 Task: Look for space in Radzyń Podlaski, Poland from 5th September, 2023 to 12th September, 2023 for 2 adults in price range Rs.10000 to Rs.15000.  With 1  bedroom having 1 bed and 1 bathroom. Property type can be house, flat, guest house, hotel. Booking option can be shelf check-in. Required host language is English.
Action: Mouse moved to (422, 76)
Screenshot: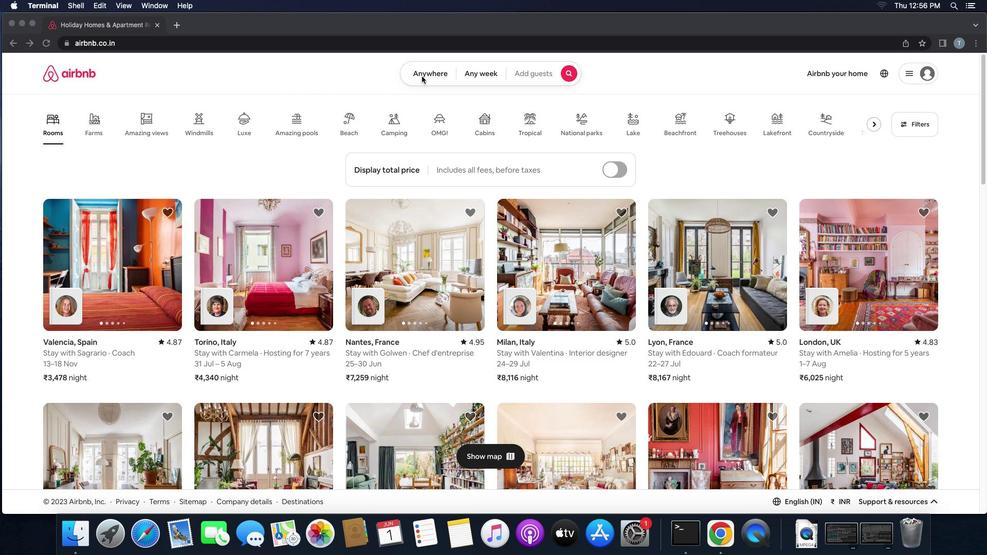 
Action: Mouse pressed left at (422, 76)
Screenshot: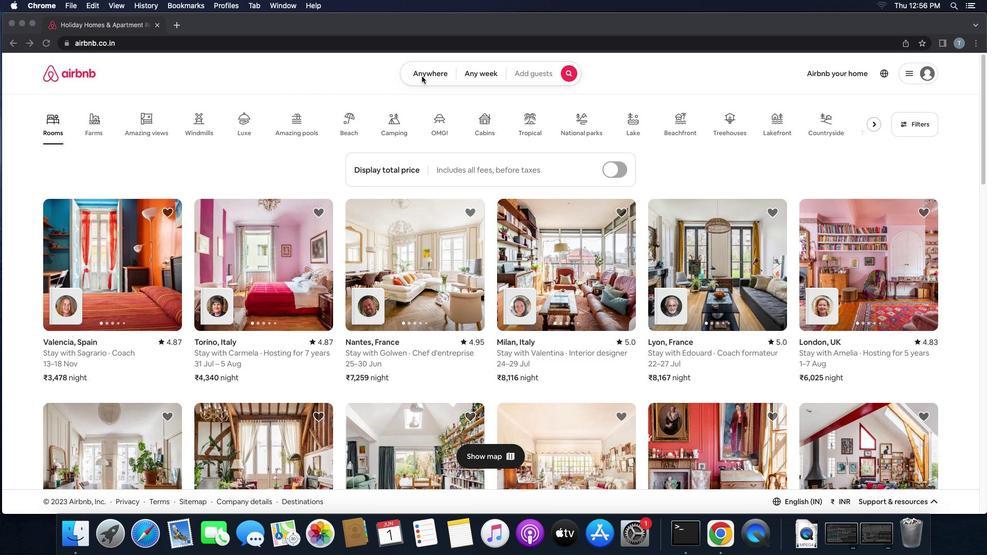 
Action: Mouse moved to (422, 76)
Screenshot: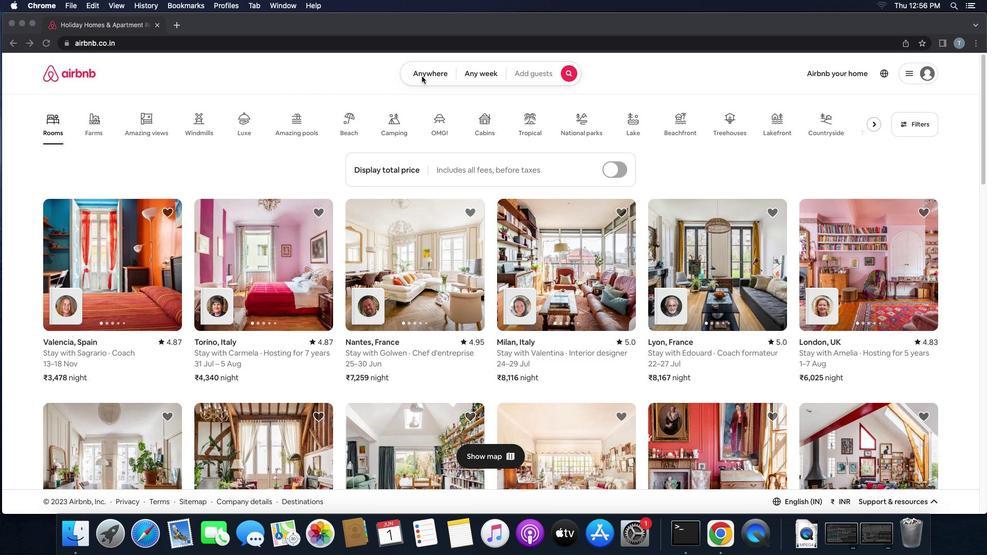 
Action: Mouse pressed left at (422, 76)
Screenshot: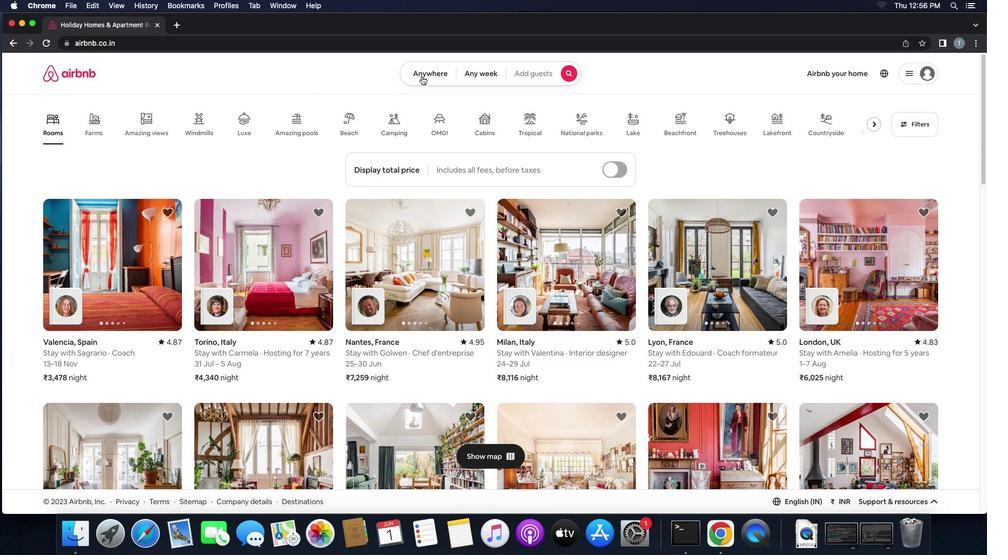 
Action: Mouse moved to (356, 115)
Screenshot: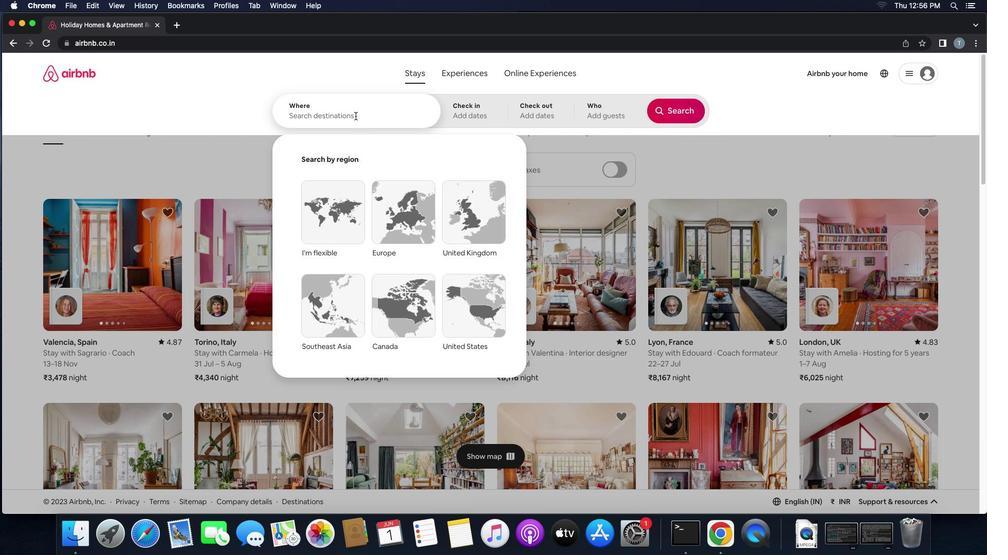 
Action: Mouse pressed left at (356, 115)
Screenshot: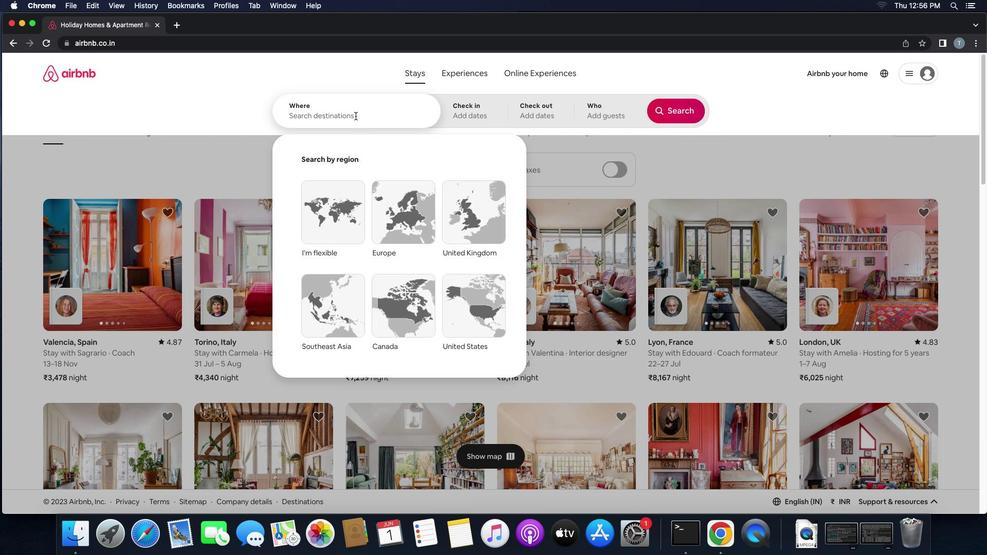 
Action: Key pressed 'r''a''d''z''y''n'
Screenshot: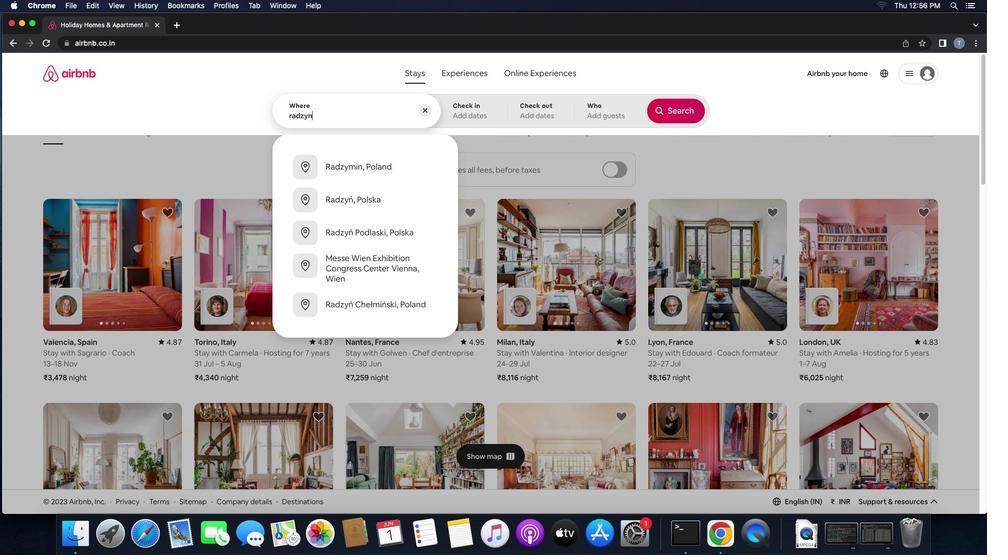 
Action: Mouse moved to (369, 238)
Screenshot: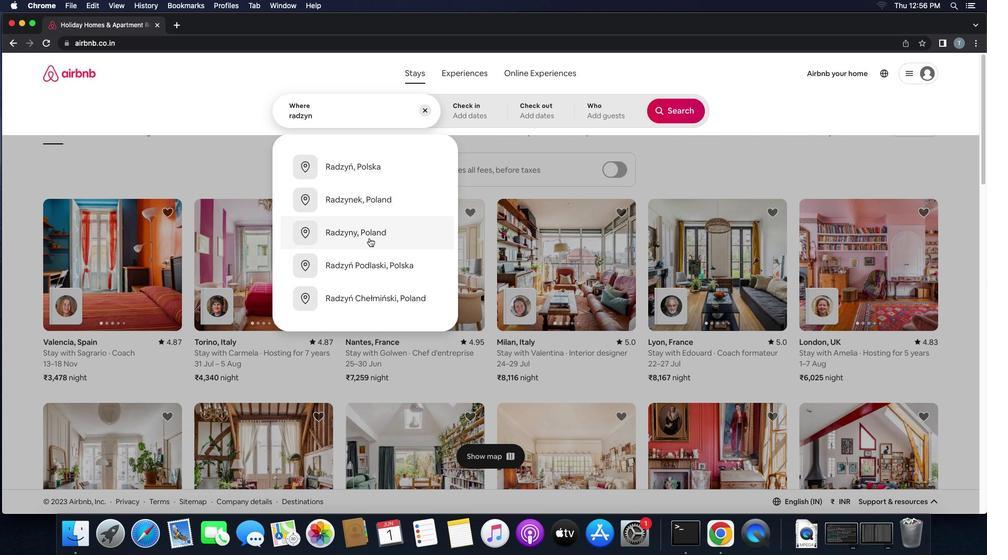
Action: Mouse pressed left at (369, 238)
Screenshot: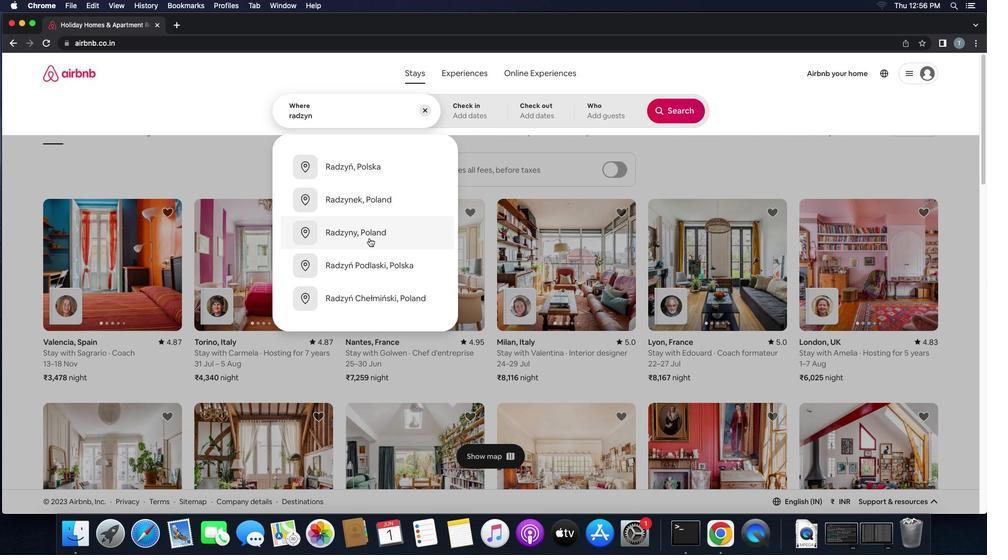 
Action: Mouse moved to (668, 197)
Screenshot: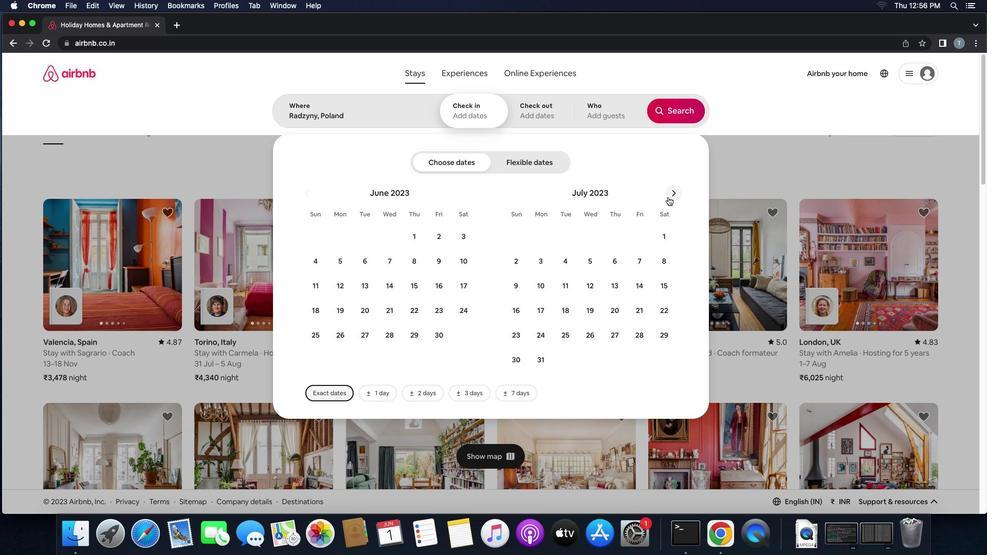 
Action: Mouse pressed left at (668, 197)
Screenshot: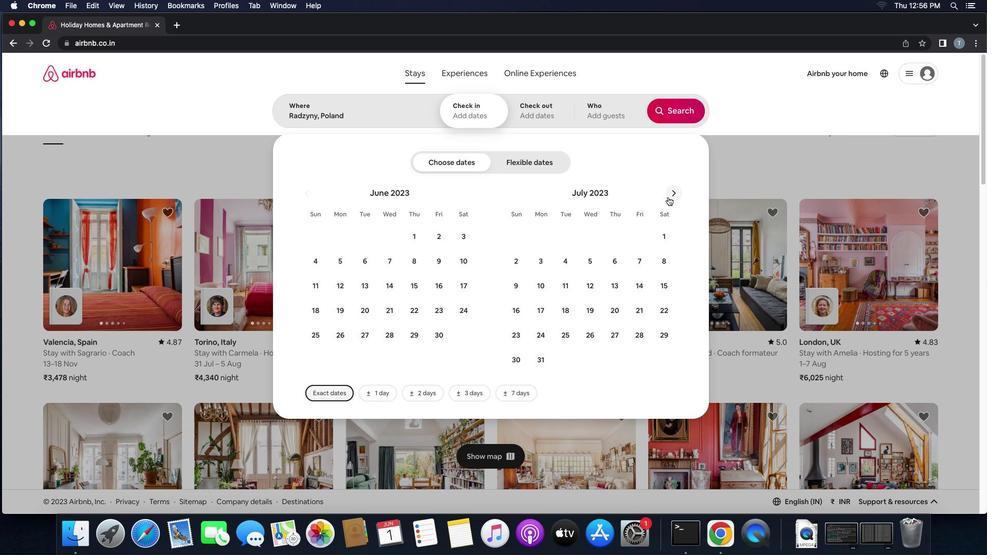 
Action: Mouse pressed left at (668, 197)
Screenshot: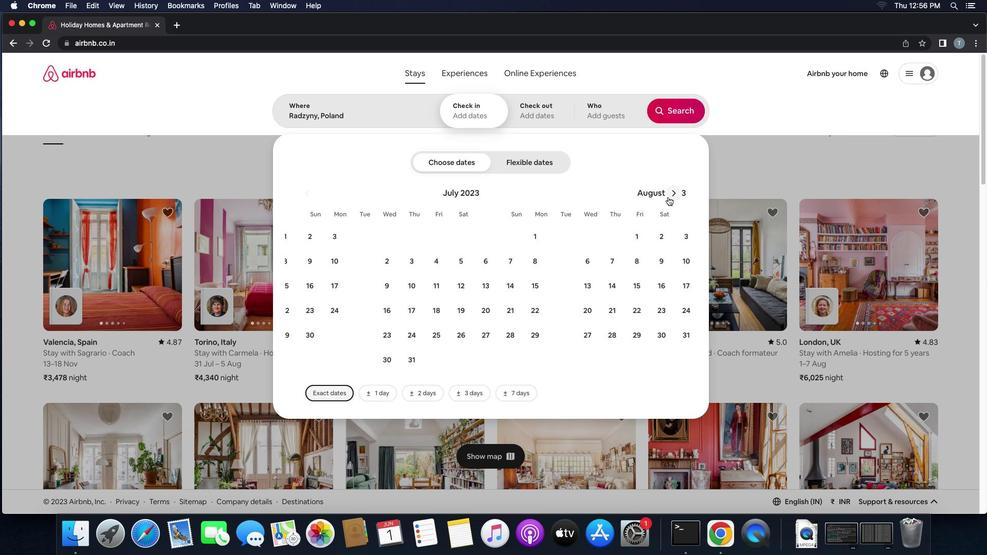 
Action: Mouse moved to (568, 265)
Screenshot: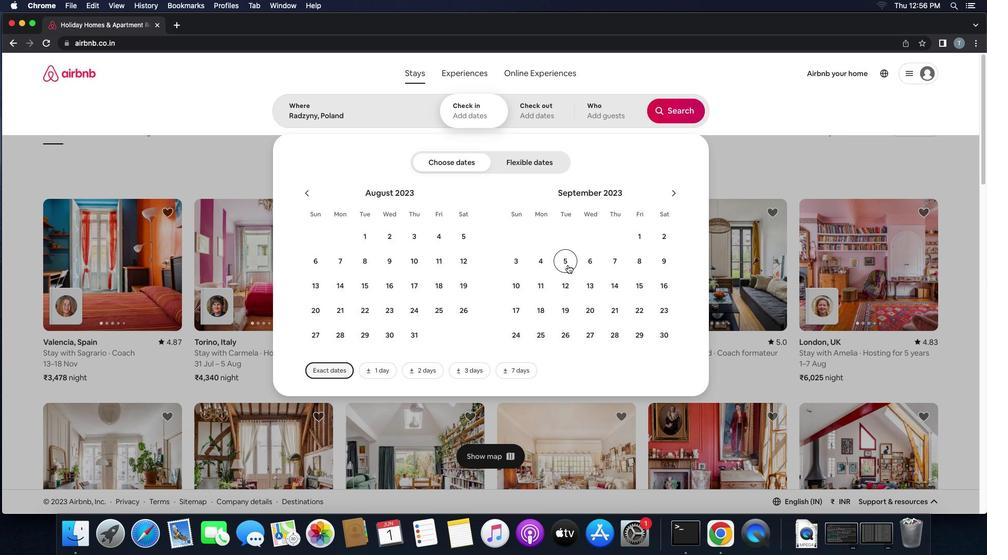 
Action: Mouse pressed left at (568, 265)
Screenshot: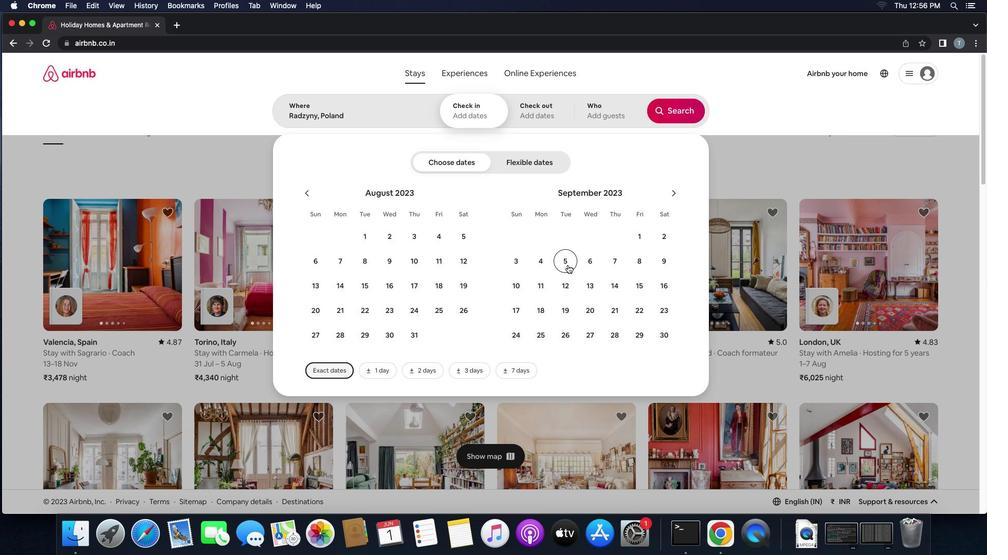 
Action: Mouse moved to (570, 292)
Screenshot: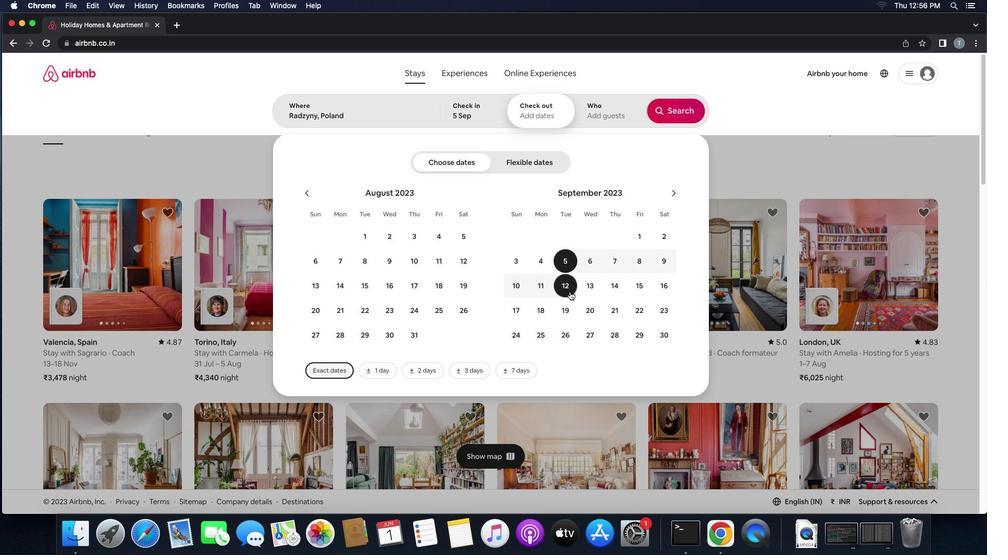 
Action: Mouse pressed left at (570, 292)
Screenshot: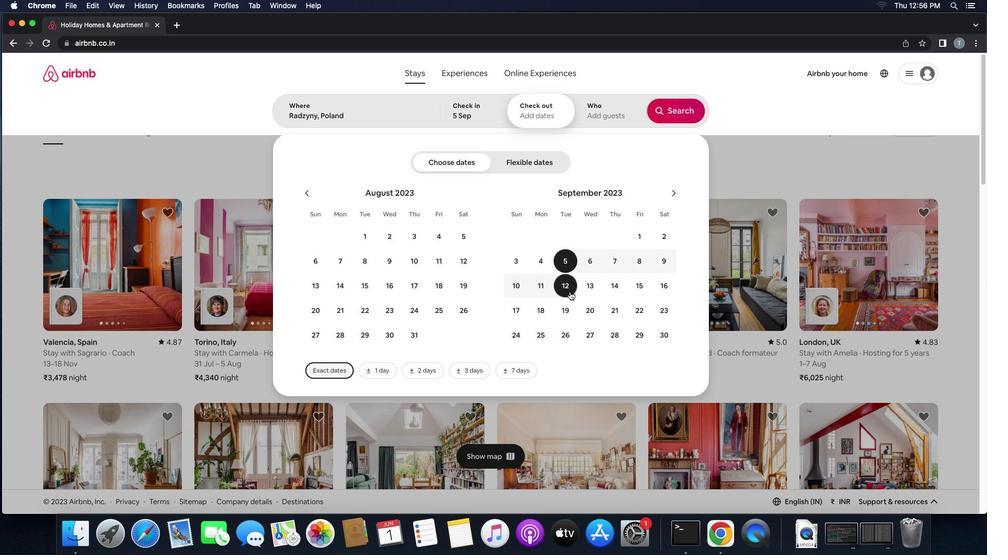 
Action: Mouse moved to (607, 110)
Screenshot: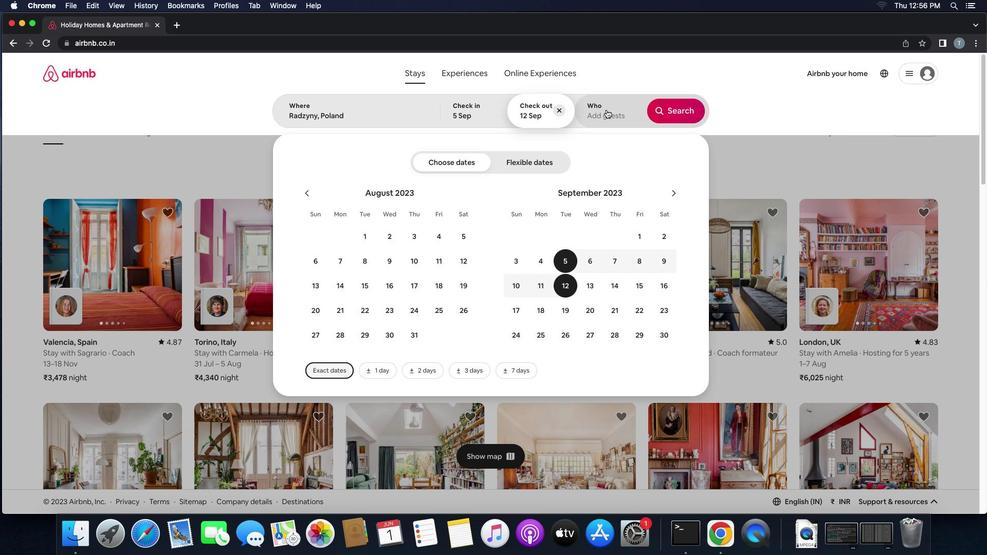 
Action: Mouse pressed left at (607, 110)
Screenshot: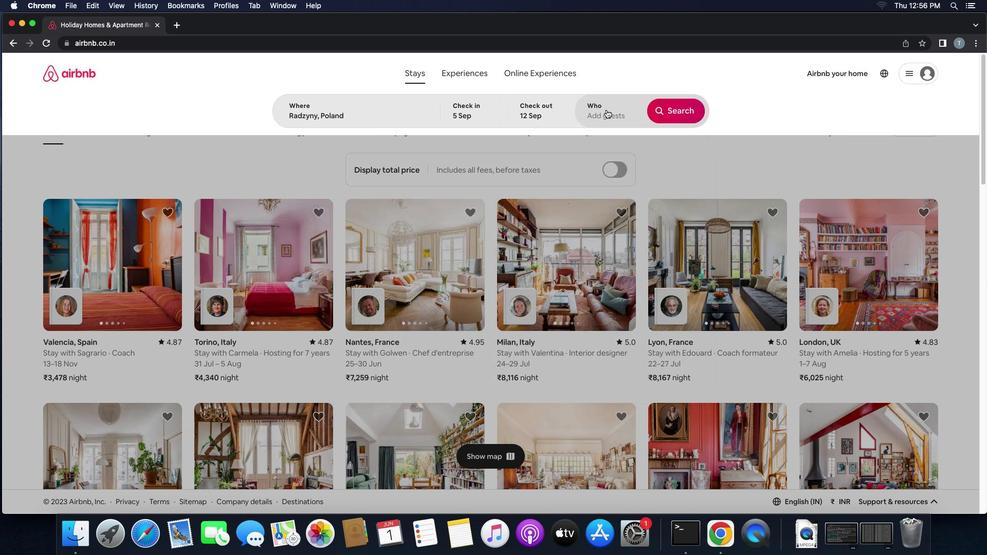 
Action: Mouse moved to (677, 166)
Screenshot: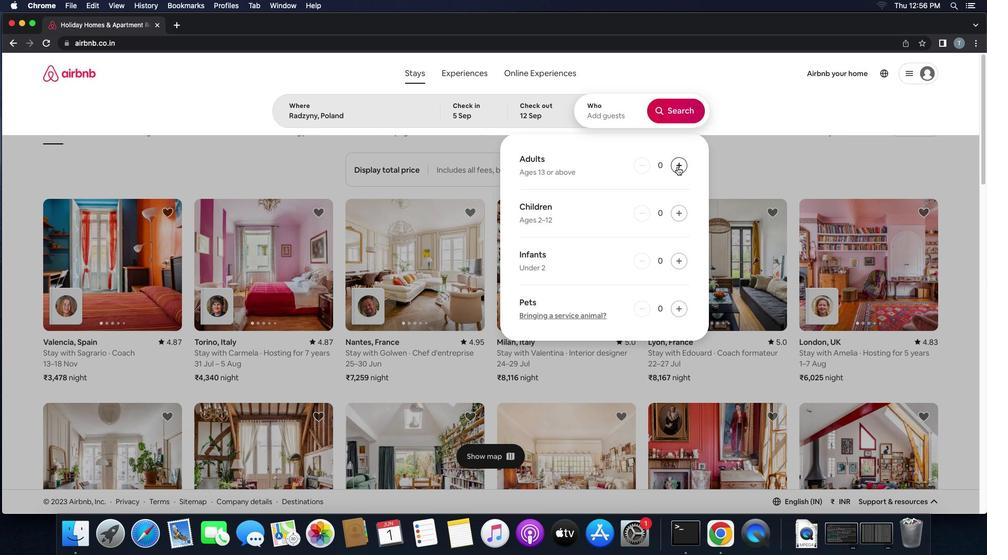 
Action: Mouse pressed left at (677, 166)
Screenshot: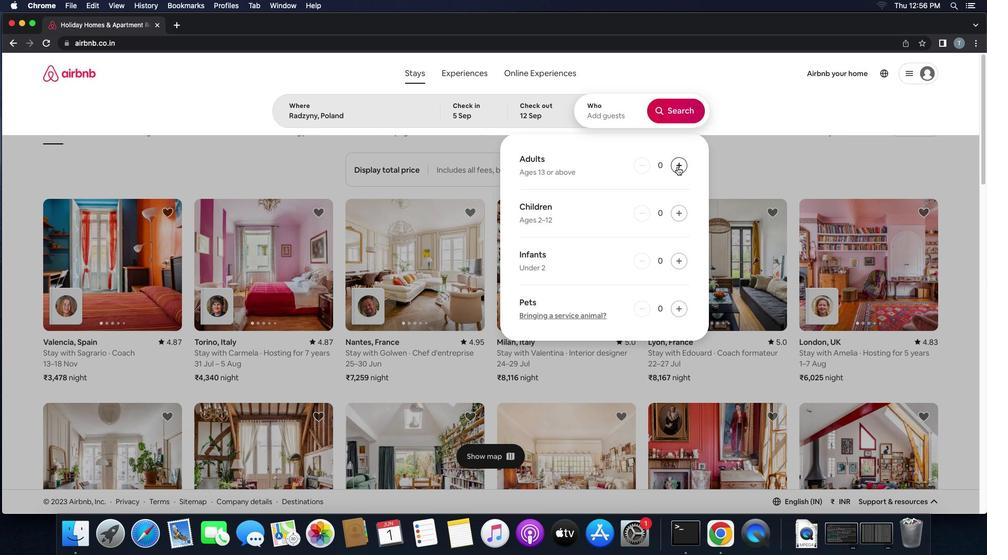 
Action: Mouse pressed left at (677, 166)
Screenshot: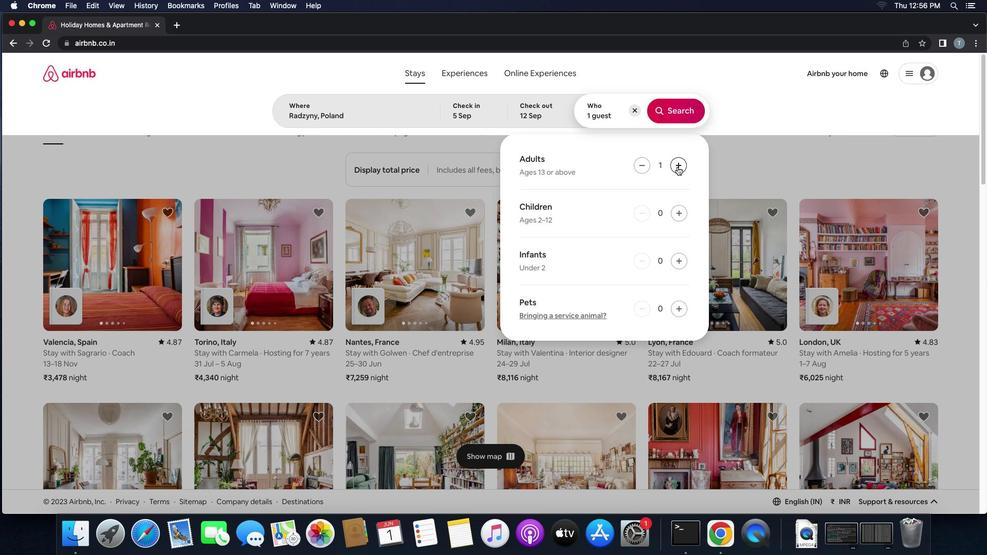 
Action: Mouse moved to (674, 106)
Screenshot: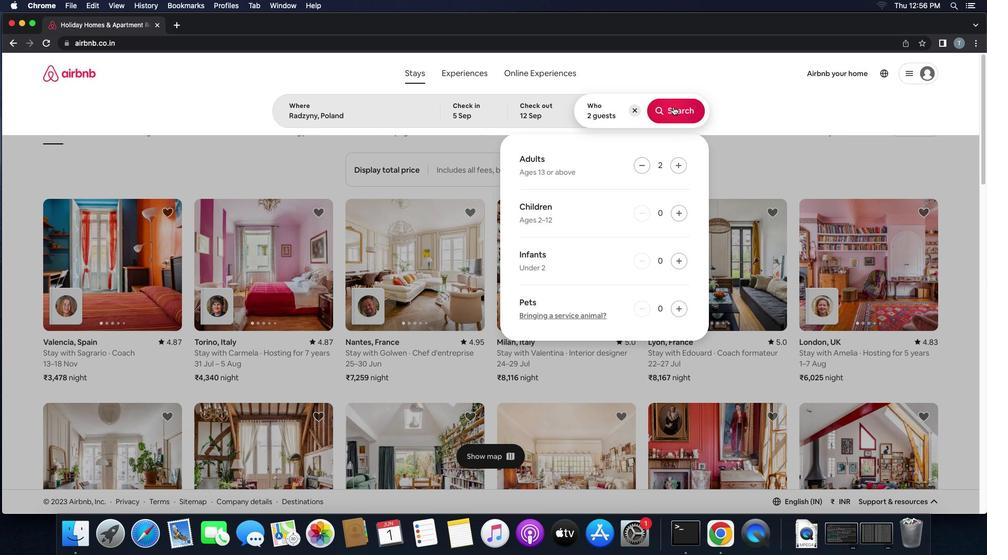 
Action: Mouse pressed left at (674, 106)
Screenshot: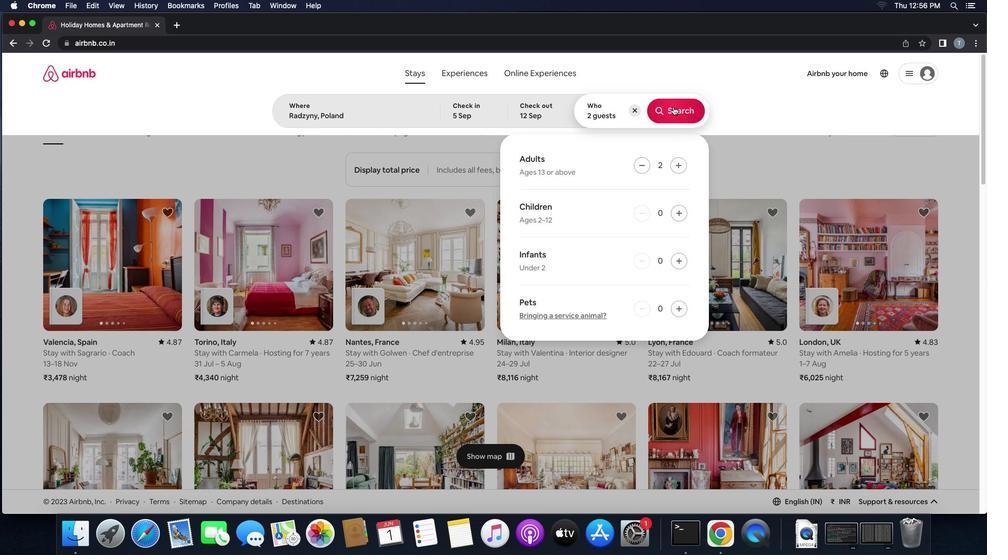 
Action: Mouse moved to (950, 111)
Screenshot: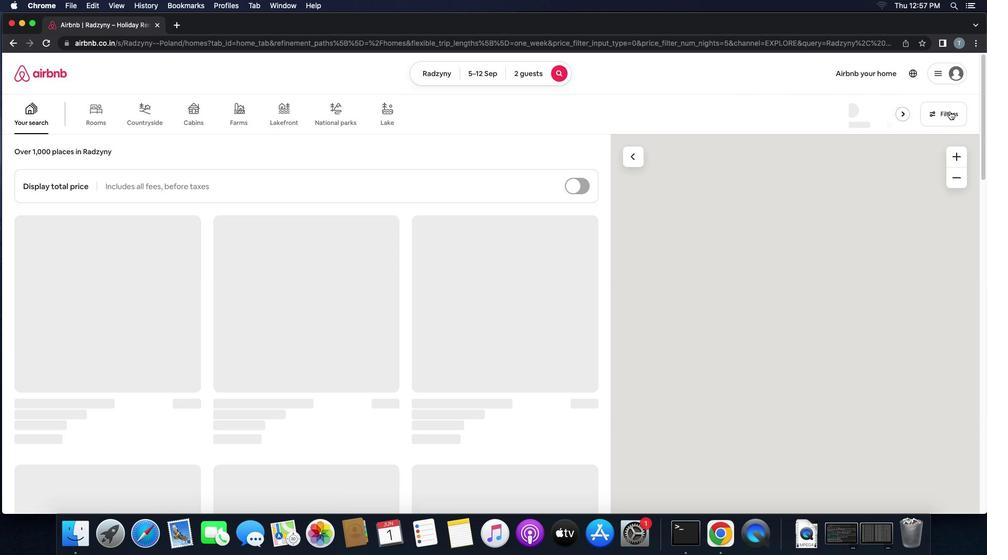
Action: Mouse pressed left at (950, 111)
Screenshot: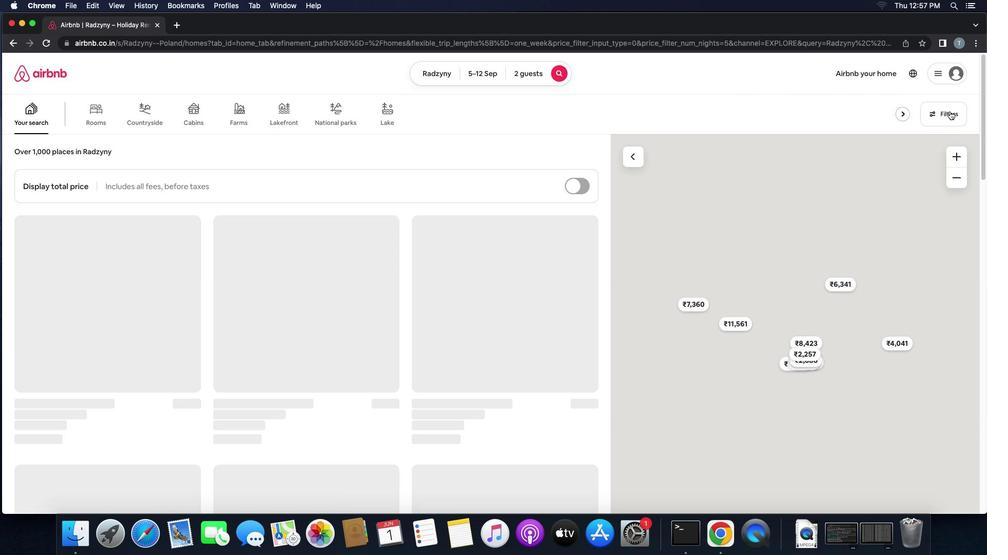 
Action: Mouse moved to (402, 364)
Screenshot: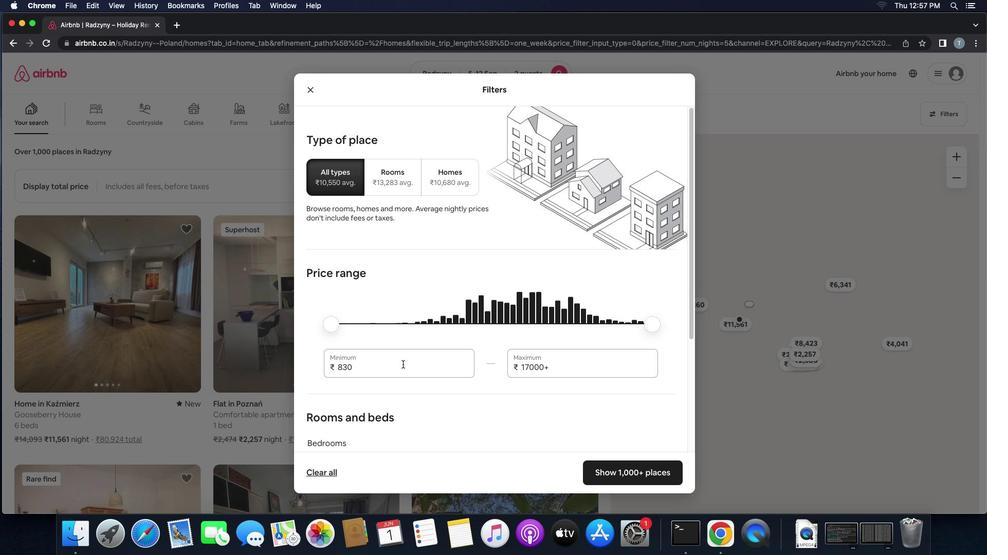 
Action: Mouse pressed left at (402, 364)
Screenshot: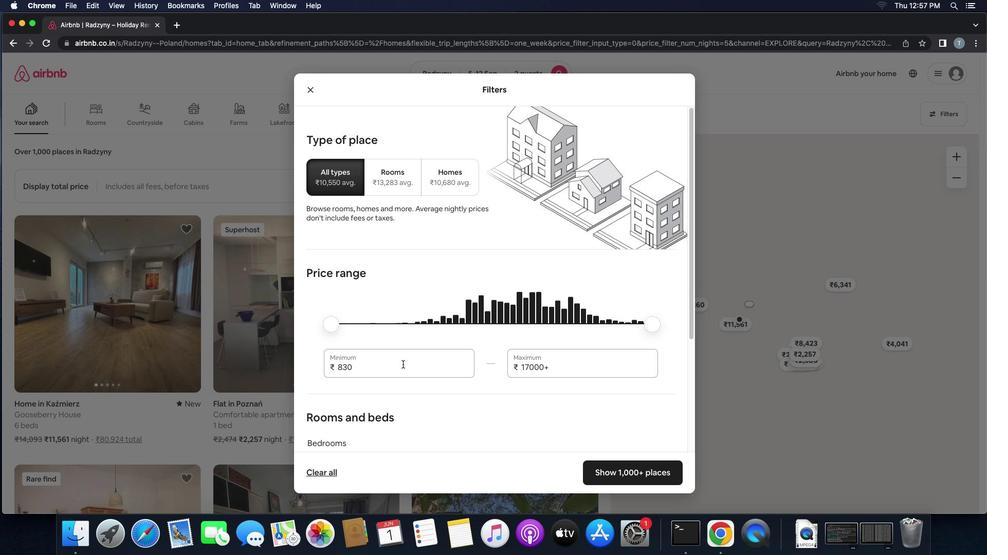 
Action: Key pressed Key.backspaceKey.backspaceKey.backspaceKey.backspaceKey.backspace'1''0''0''0''0'
Screenshot: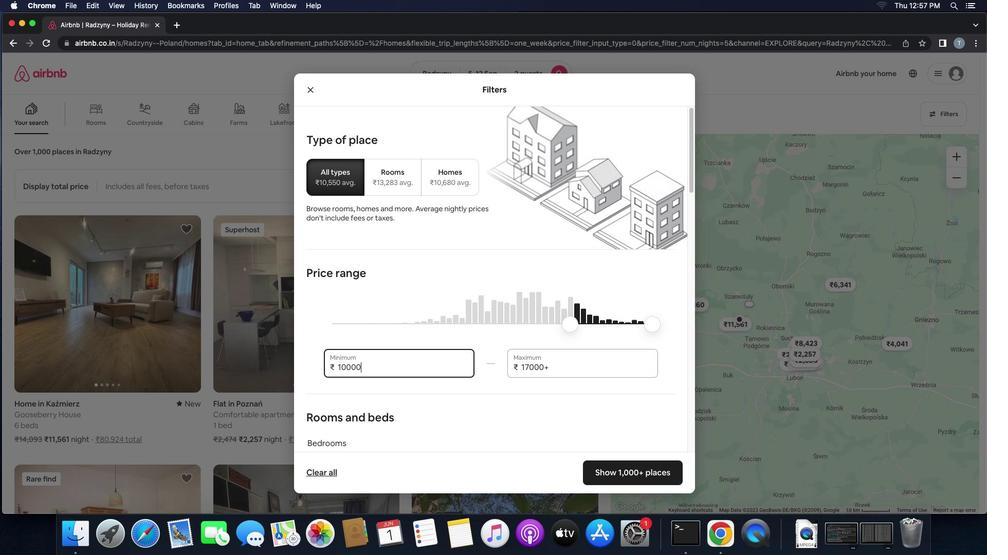 
Action: Mouse moved to (588, 368)
Screenshot: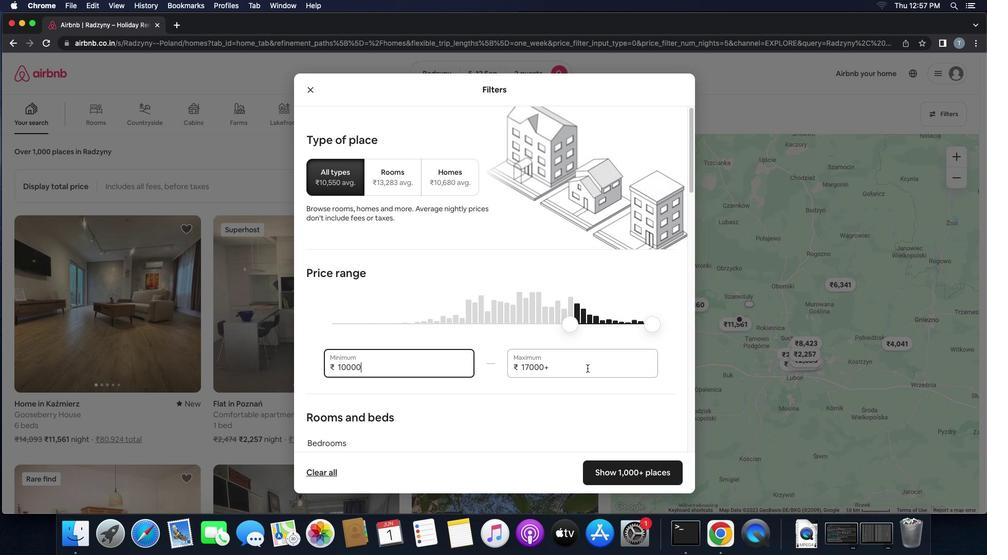 
Action: Mouse pressed left at (588, 368)
Screenshot: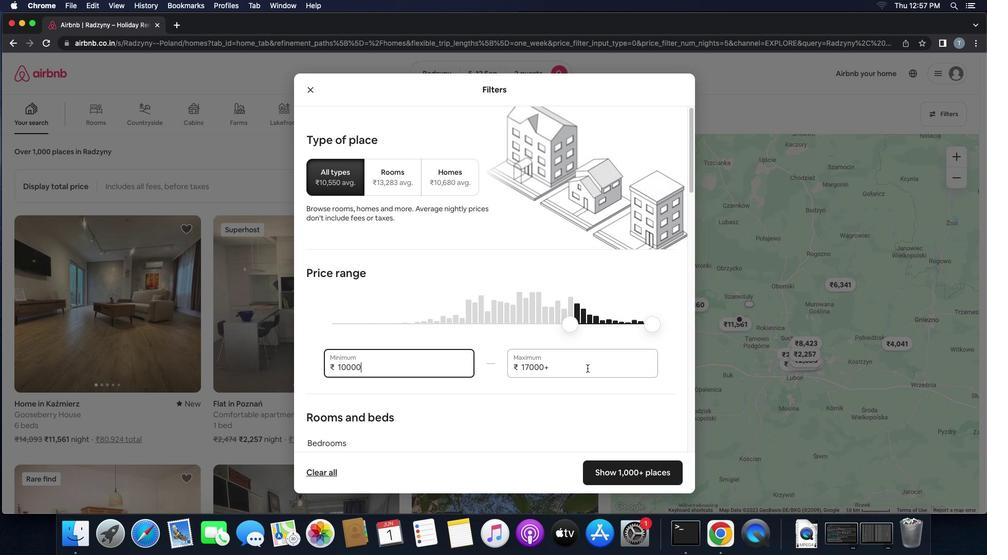 
Action: Key pressed Key.backspaceKey.backspaceKey.backspaceKey.backspaceKey.backspaceKey.backspace'1''5''0''0''0'
Screenshot: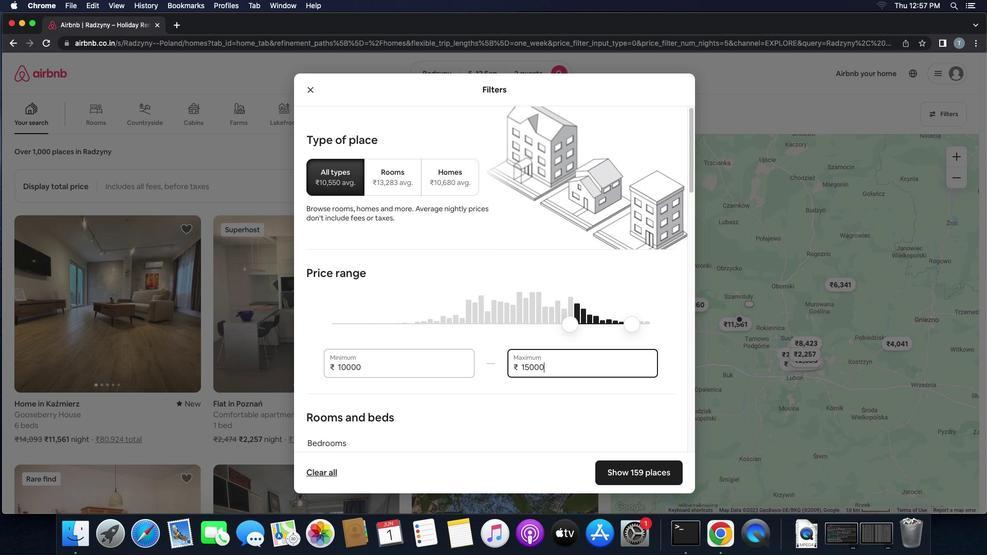 
Action: Mouse moved to (551, 387)
Screenshot: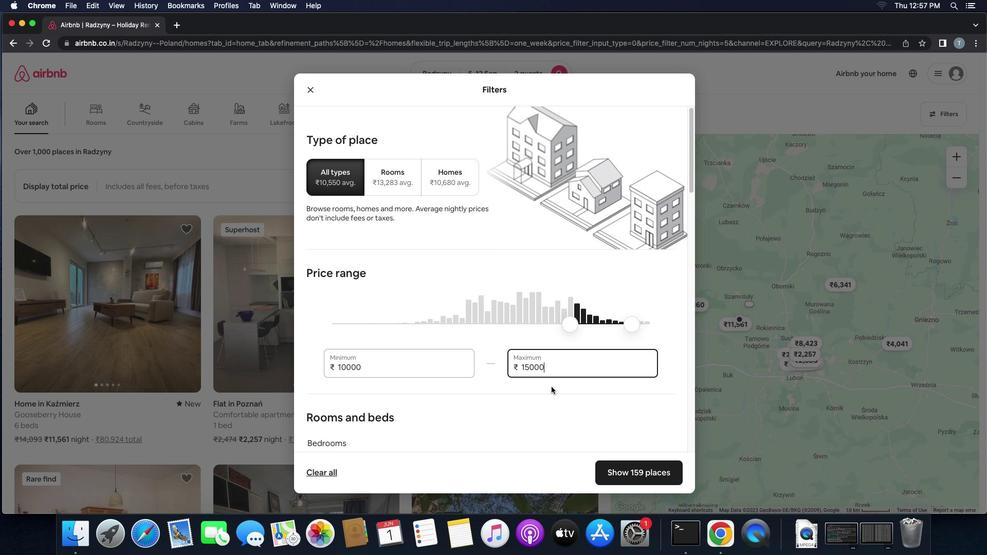 
Action: Mouse scrolled (551, 387) with delta (0, 0)
Screenshot: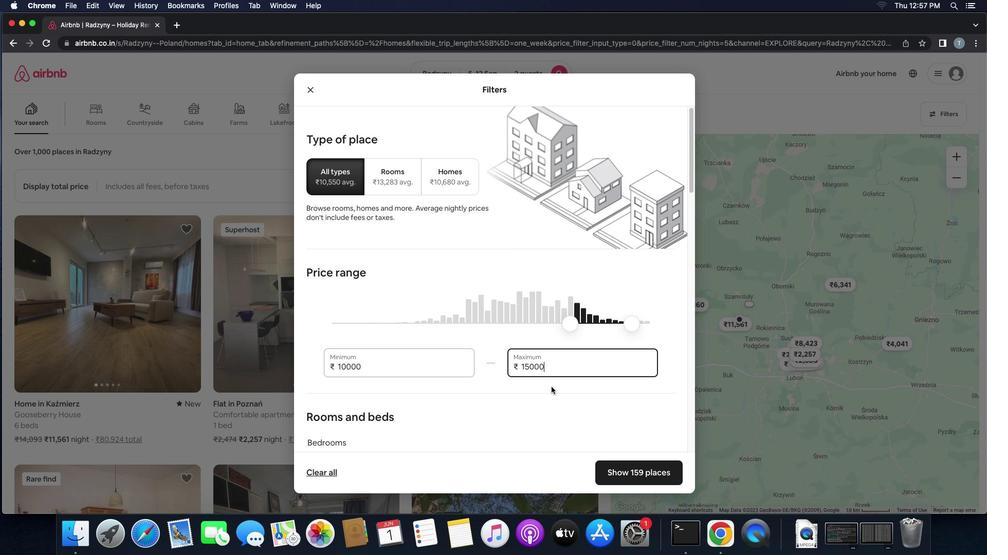 
Action: Mouse scrolled (551, 387) with delta (0, 0)
Screenshot: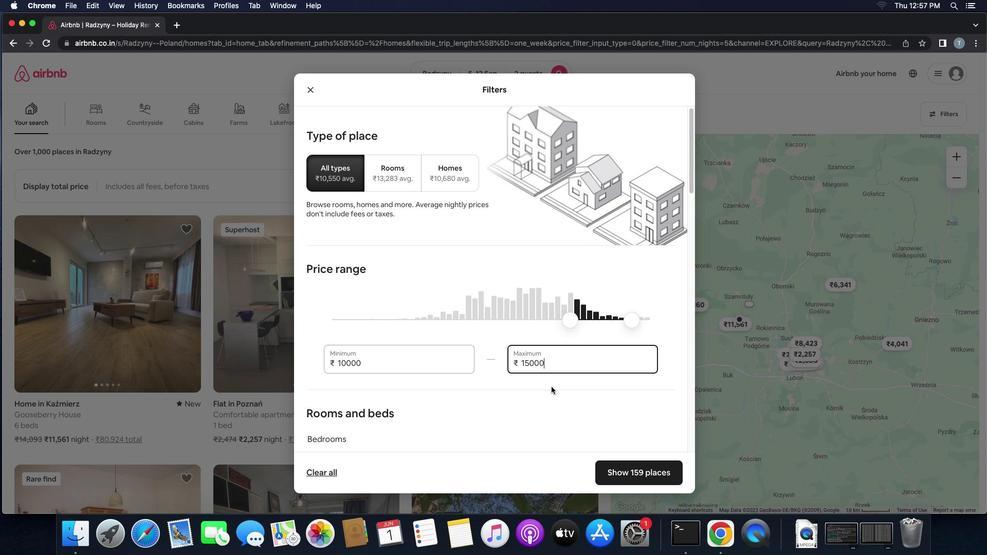 
Action: Mouse scrolled (551, 387) with delta (0, -1)
Screenshot: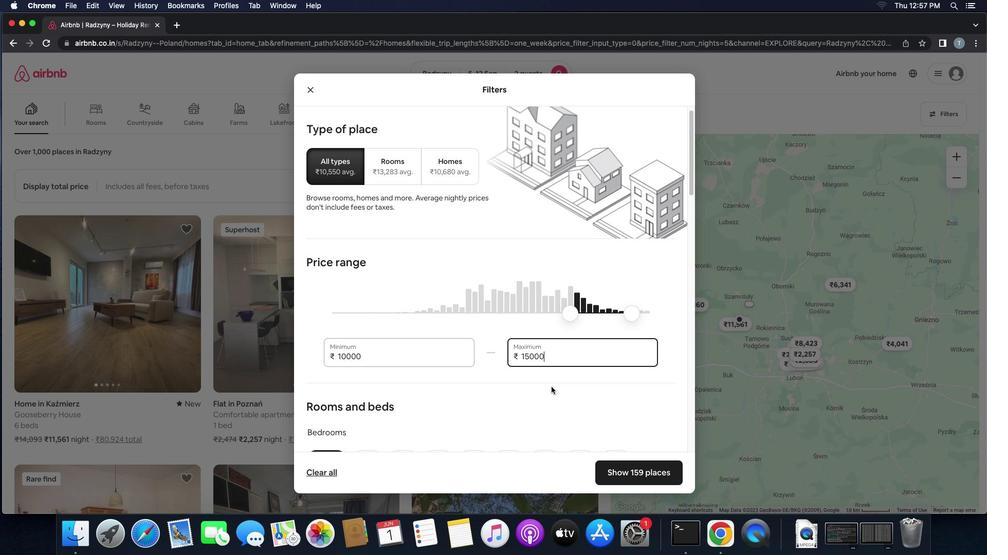 
Action: Mouse moved to (549, 389)
Screenshot: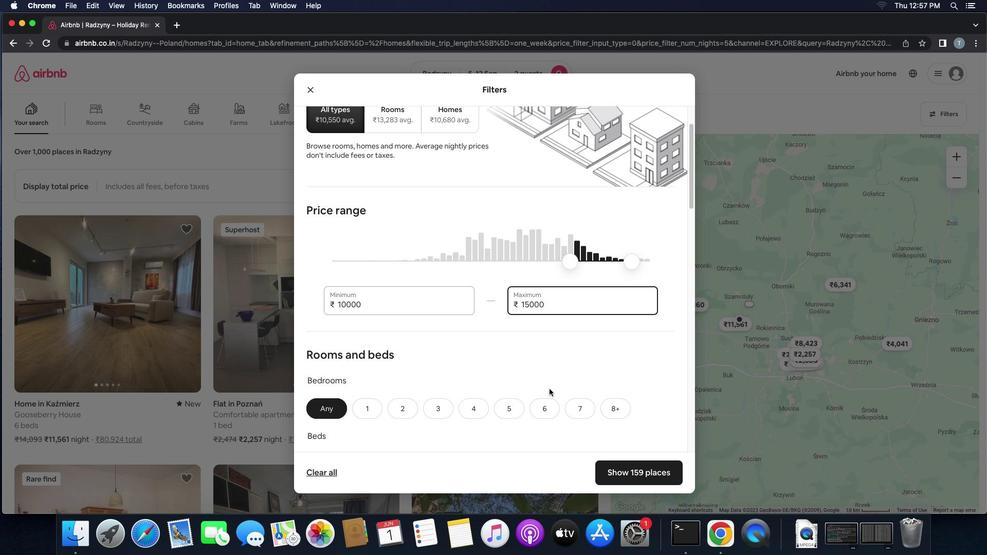 
Action: Mouse scrolled (549, 389) with delta (0, 0)
Screenshot: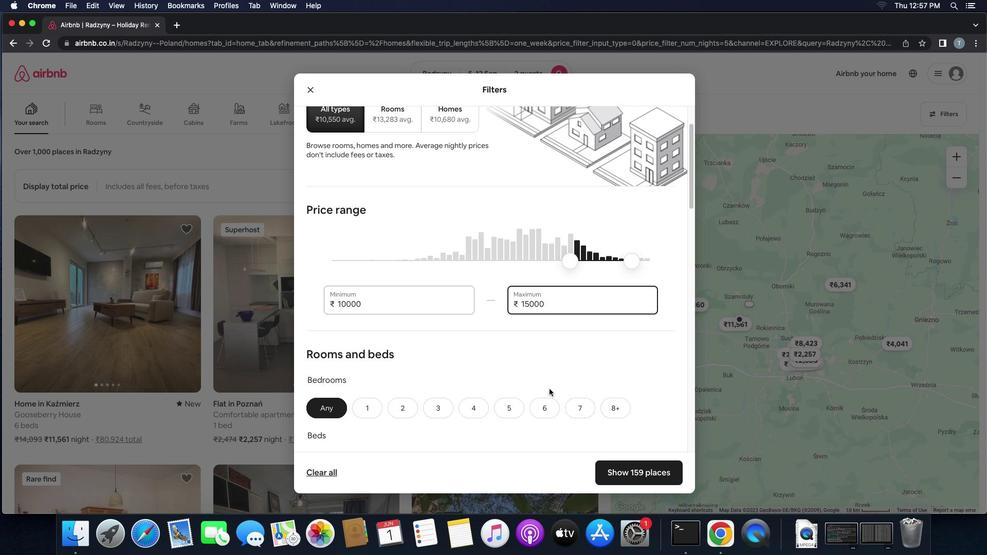 
Action: Mouse scrolled (549, 389) with delta (0, 0)
Screenshot: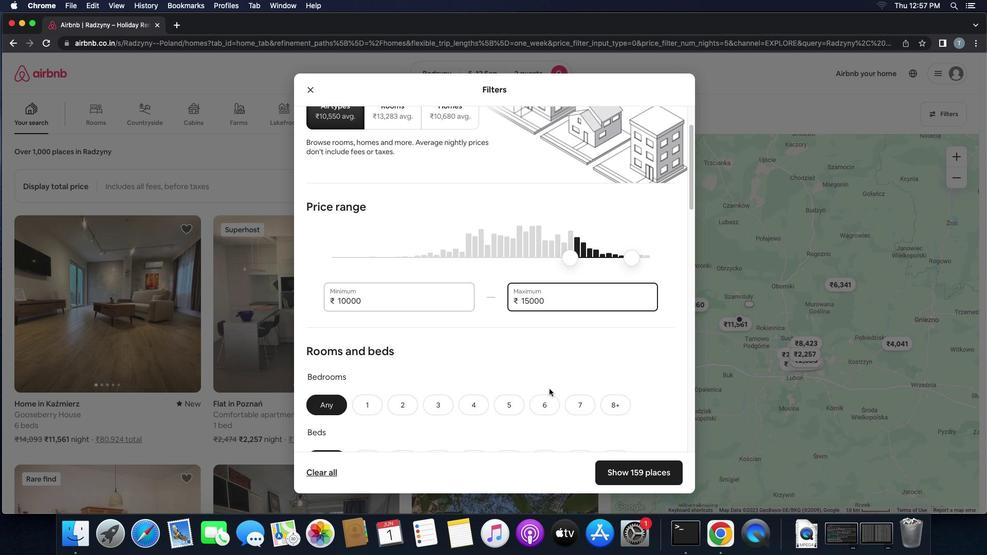 
Action: Mouse scrolled (549, 389) with delta (0, -1)
Screenshot: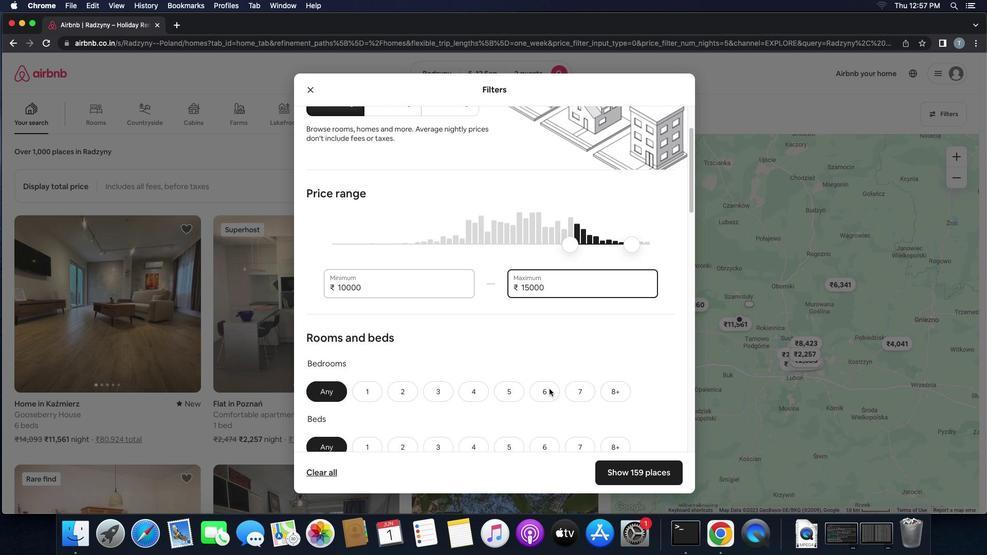 
Action: Mouse moved to (526, 386)
Screenshot: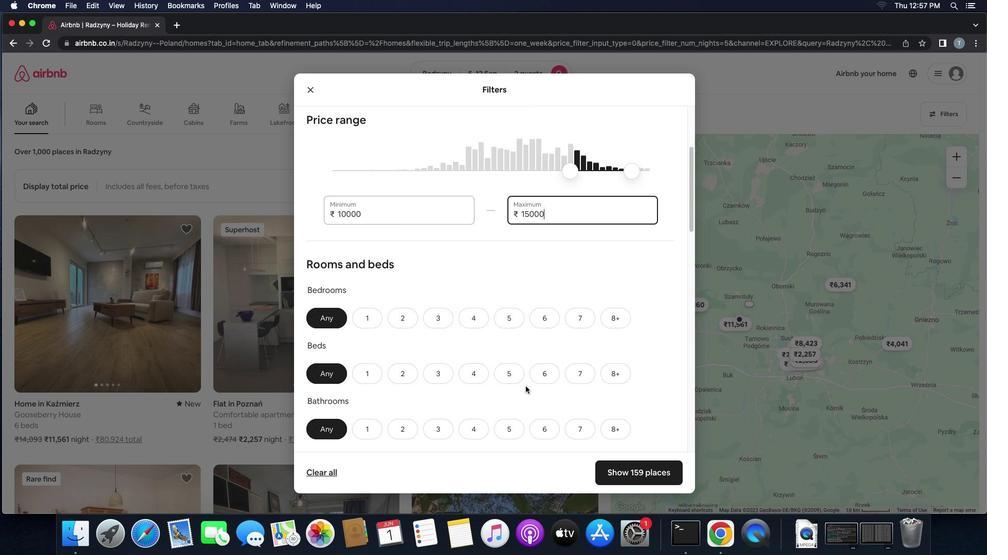 
Action: Mouse scrolled (526, 386) with delta (0, 0)
Screenshot: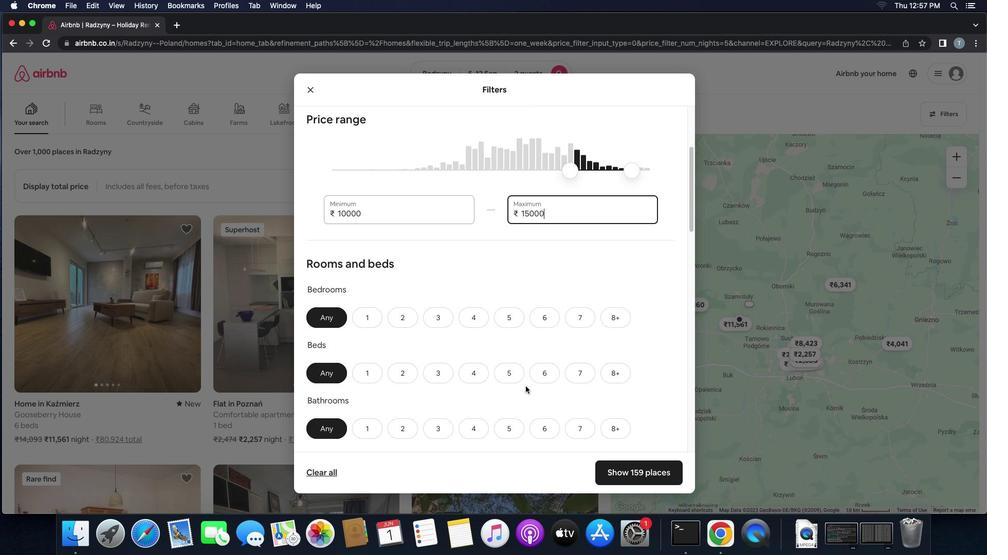 
Action: Mouse scrolled (526, 386) with delta (0, 0)
Screenshot: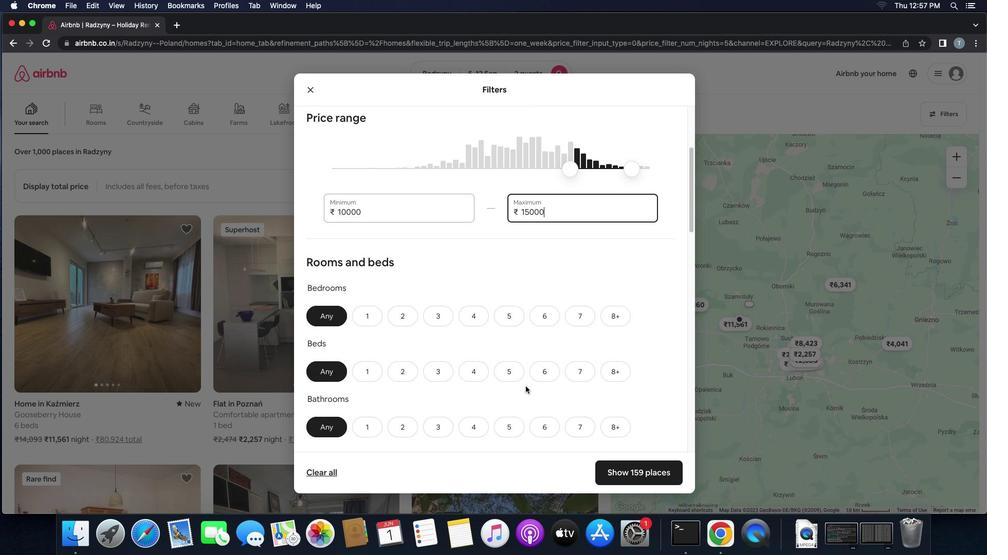 
Action: Mouse scrolled (526, 386) with delta (0, -1)
Screenshot: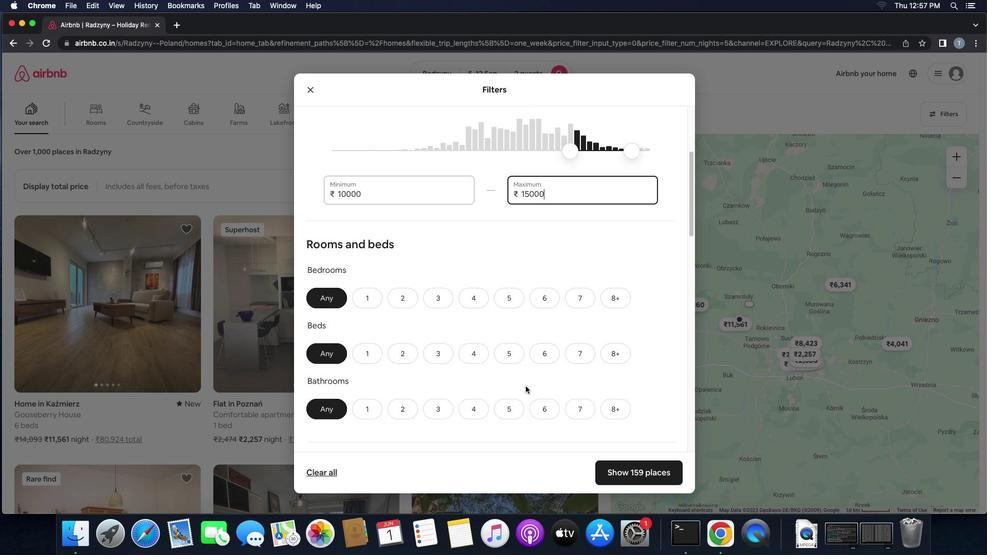 
Action: Mouse moved to (368, 240)
Screenshot: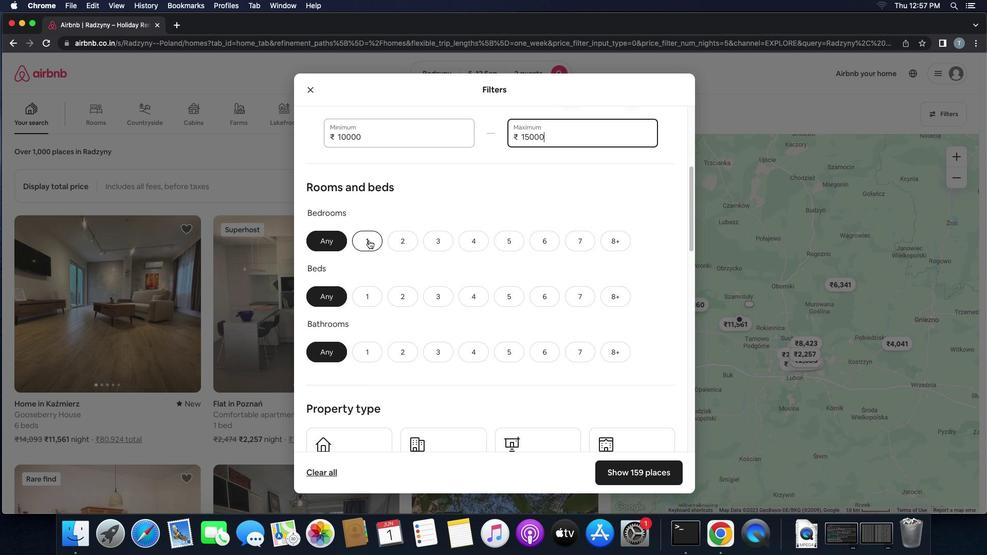 
Action: Mouse pressed left at (368, 240)
Screenshot: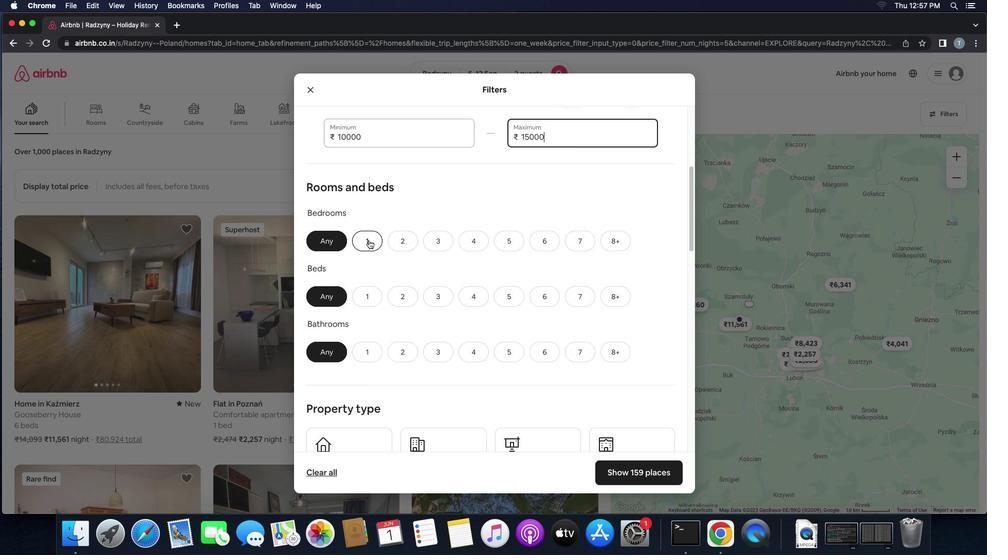 
Action: Mouse moved to (360, 295)
Screenshot: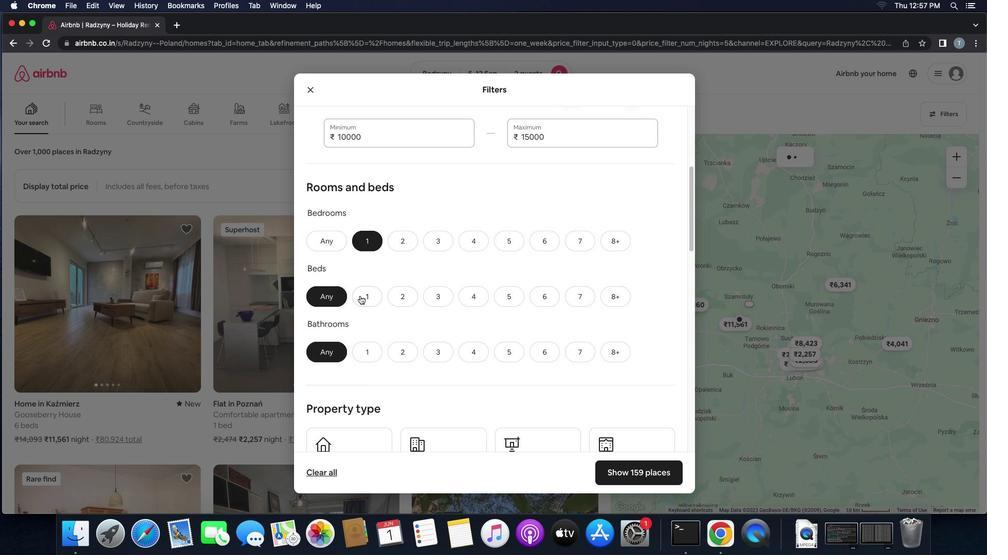 
Action: Mouse pressed left at (360, 295)
Screenshot: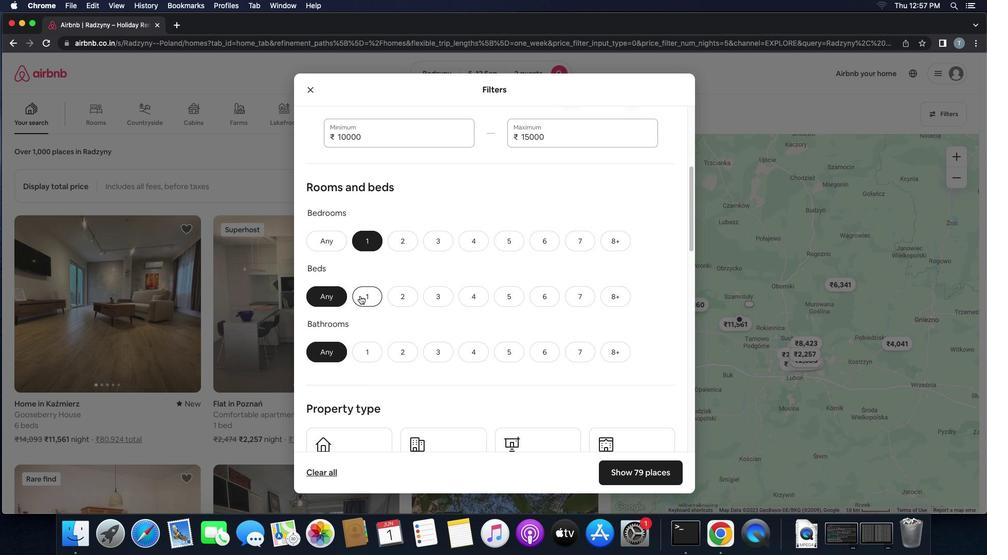
Action: Mouse moved to (399, 306)
Screenshot: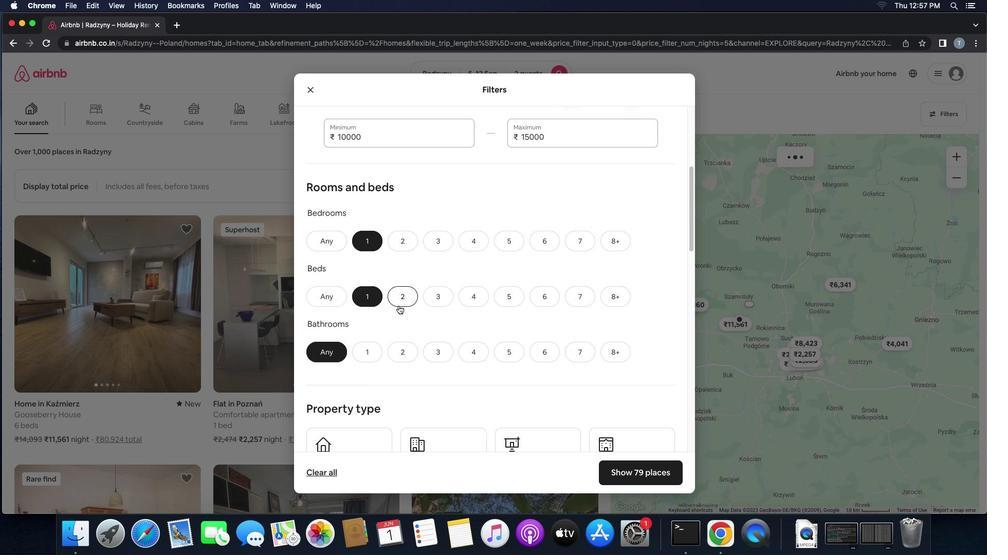 
Action: Mouse scrolled (399, 306) with delta (0, 0)
Screenshot: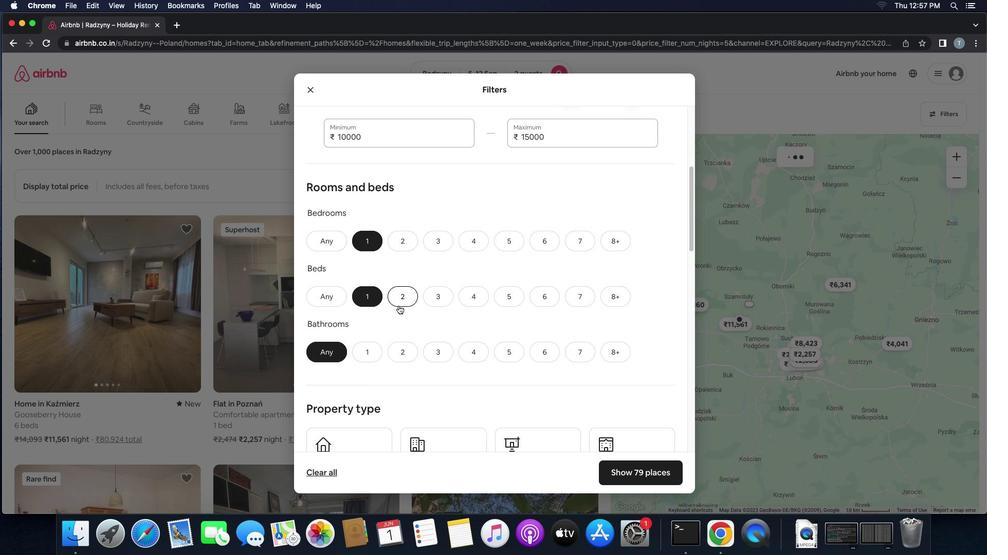 
Action: Mouse scrolled (399, 306) with delta (0, 0)
Screenshot: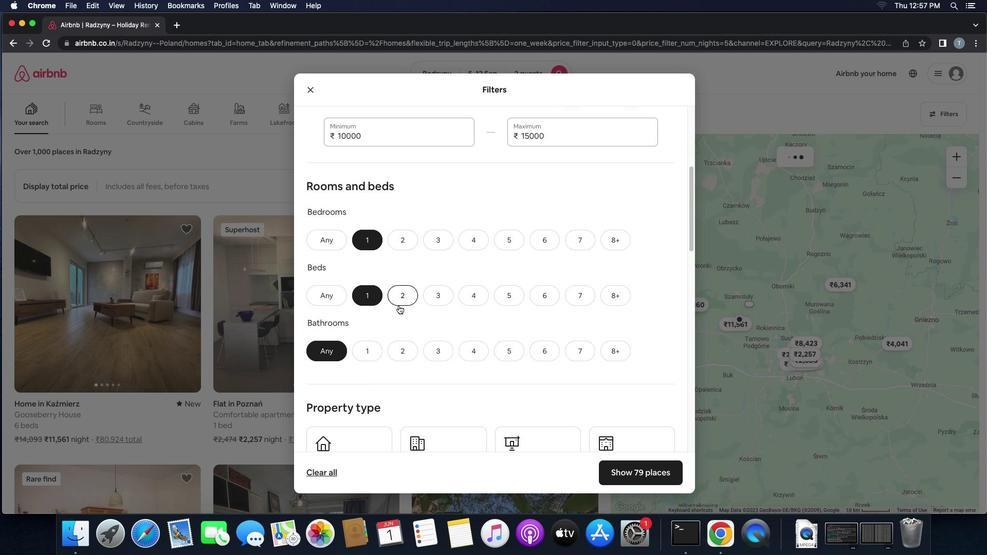 
Action: Mouse moved to (370, 328)
Screenshot: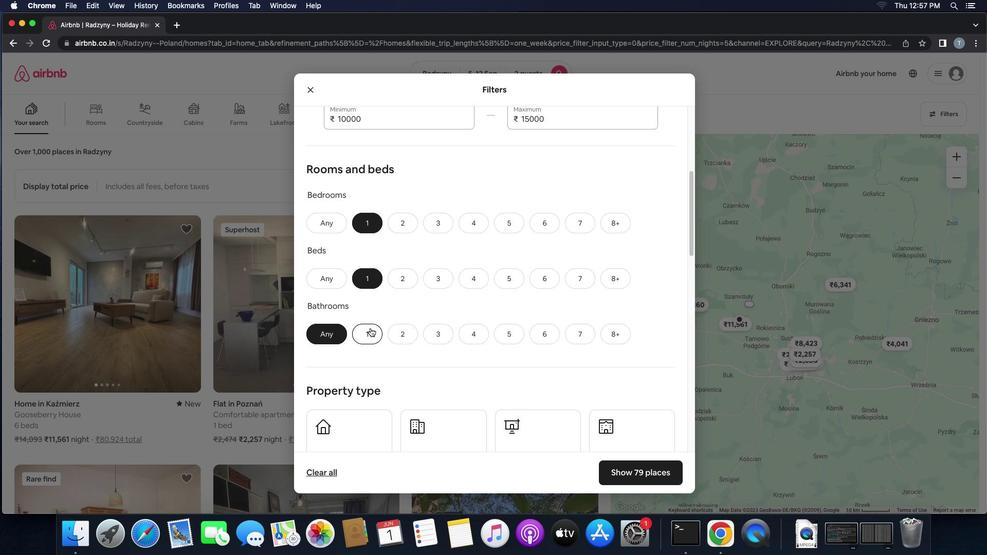 
Action: Mouse pressed left at (370, 328)
Screenshot: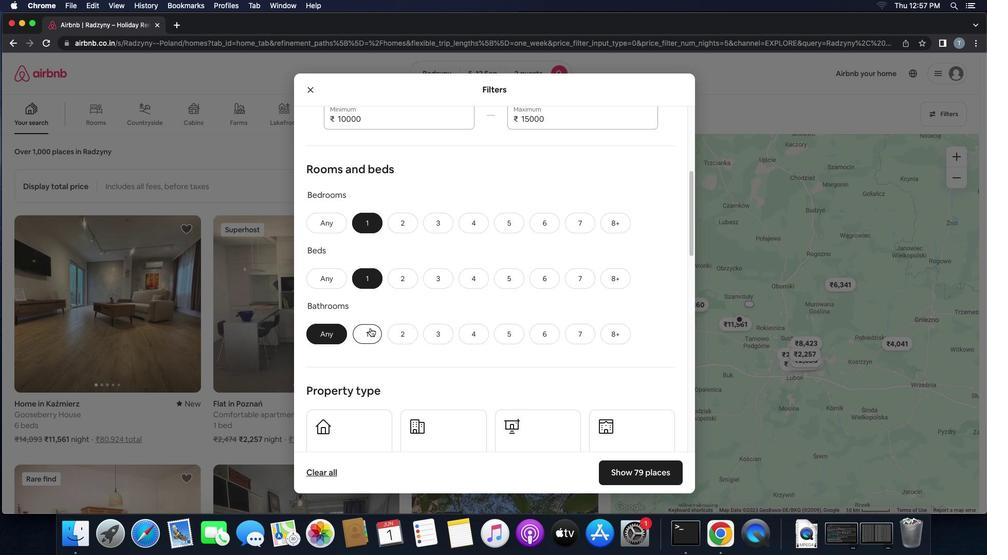 
Action: Mouse moved to (512, 343)
Screenshot: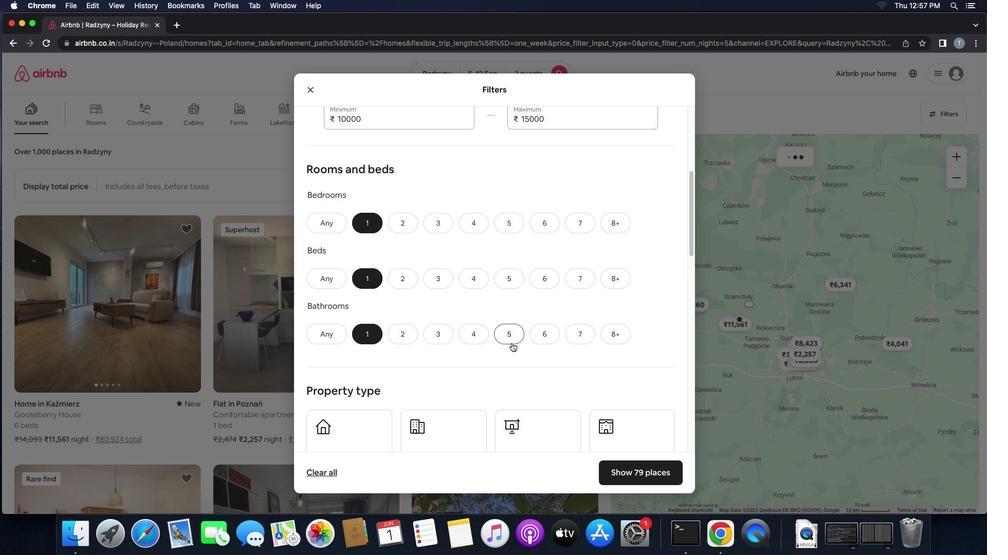 
Action: Mouse scrolled (512, 343) with delta (0, 0)
Screenshot: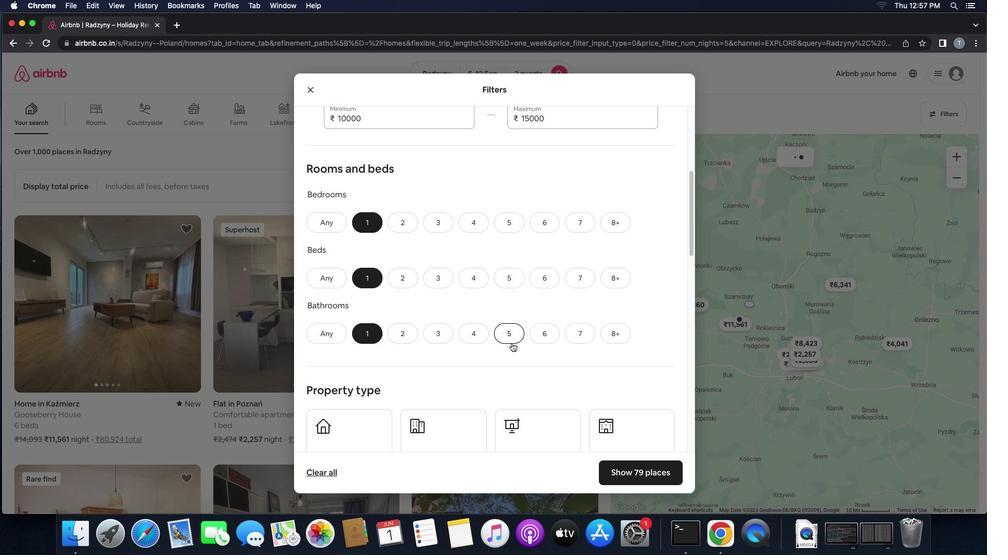 
Action: Mouse scrolled (512, 343) with delta (0, 0)
Screenshot: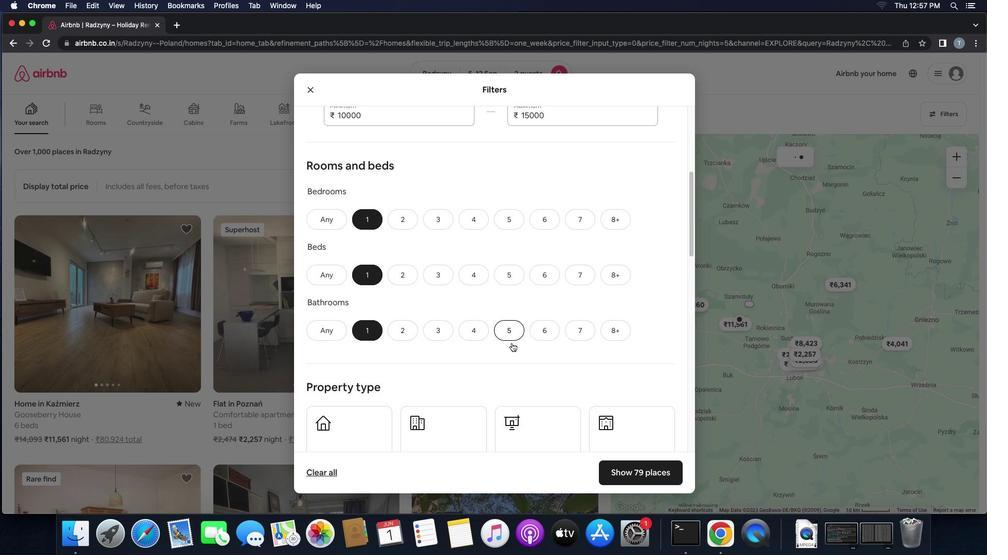 
Action: Mouse scrolled (512, 343) with delta (0, -1)
Screenshot: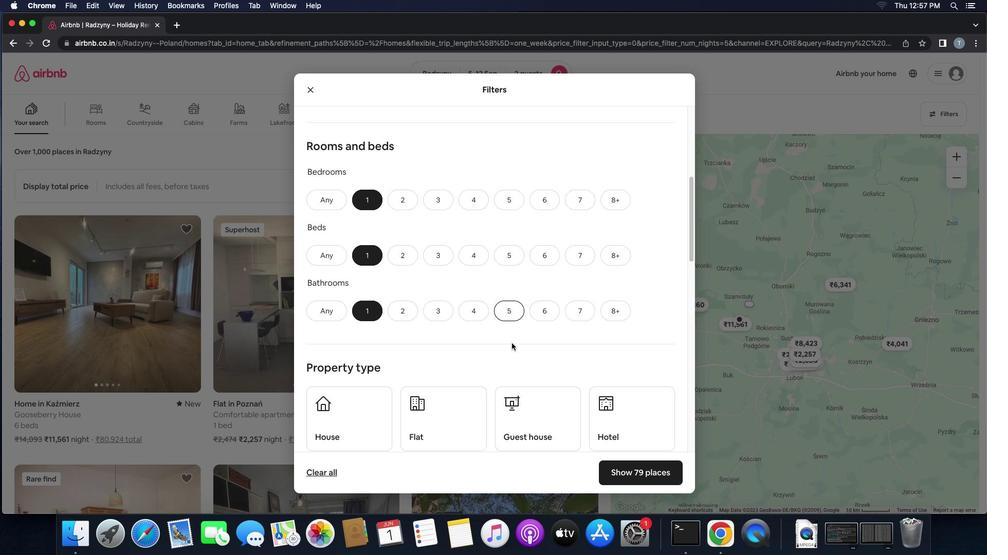 
Action: Mouse scrolled (512, 343) with delta (0, 0)
Screenshot: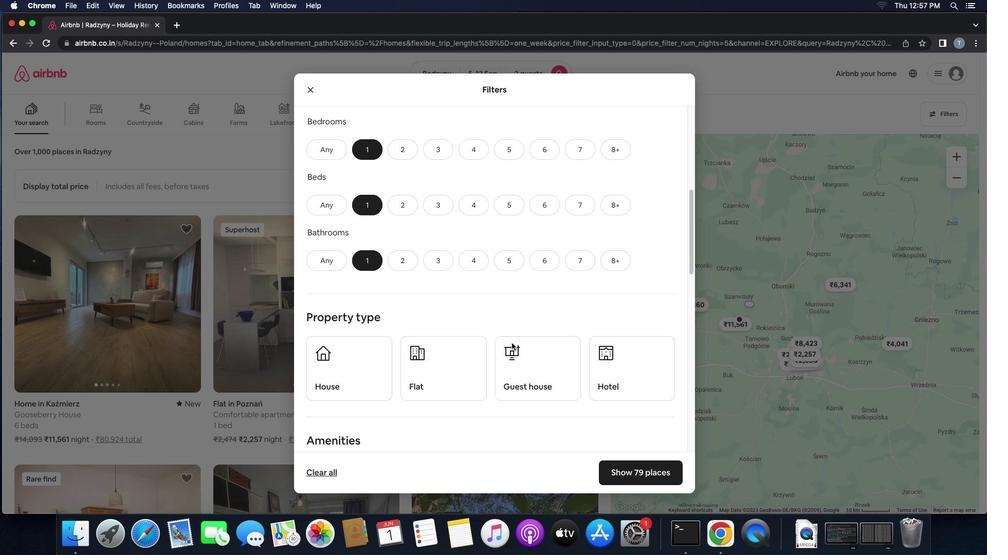 
Action: Mouse scrolled (512, 343) with delta (0, 0)
Screenshot: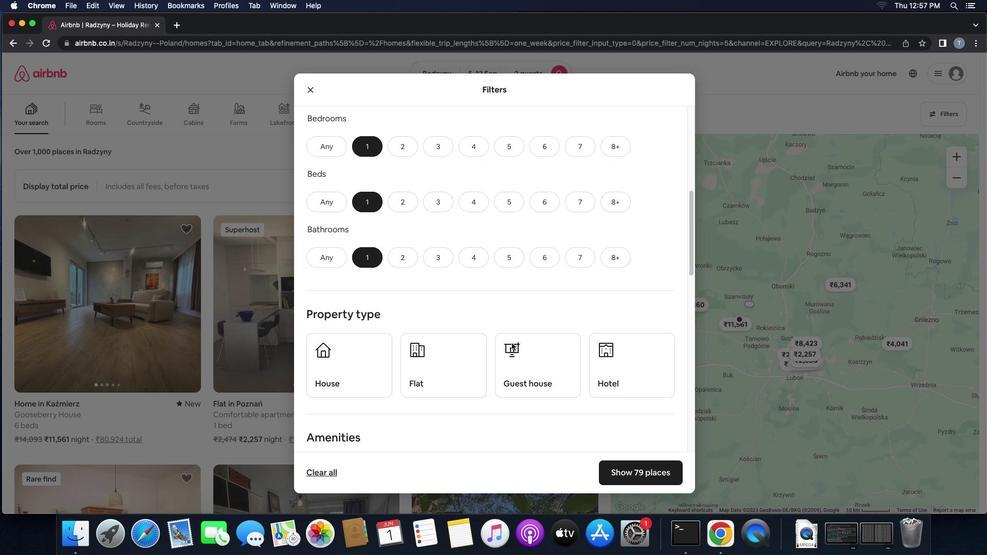
Action: Mouse scrolled (512, 343) with delta (0, 0)
Screenshot: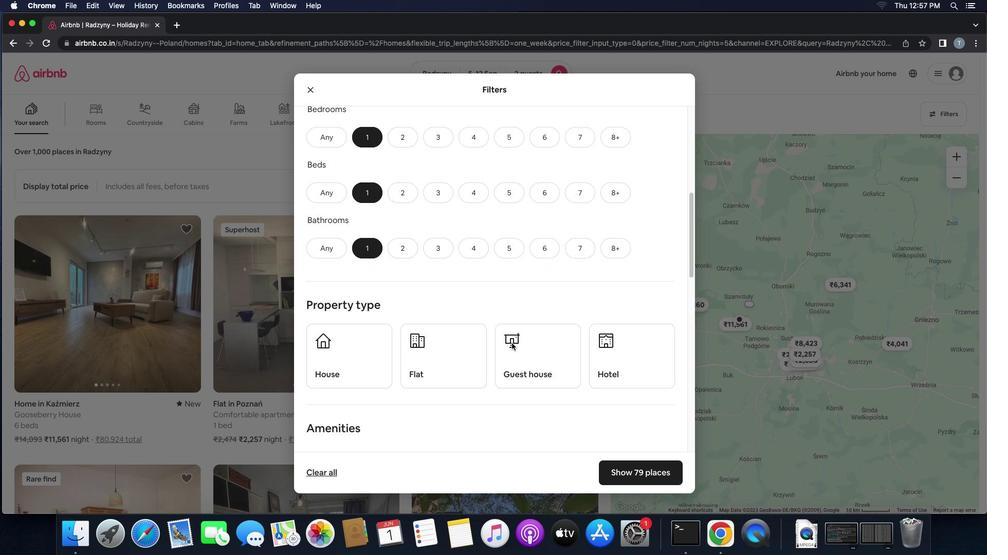 
Action: Mouse scrolled (512, 343) with delta (0, 0)
Screenshot: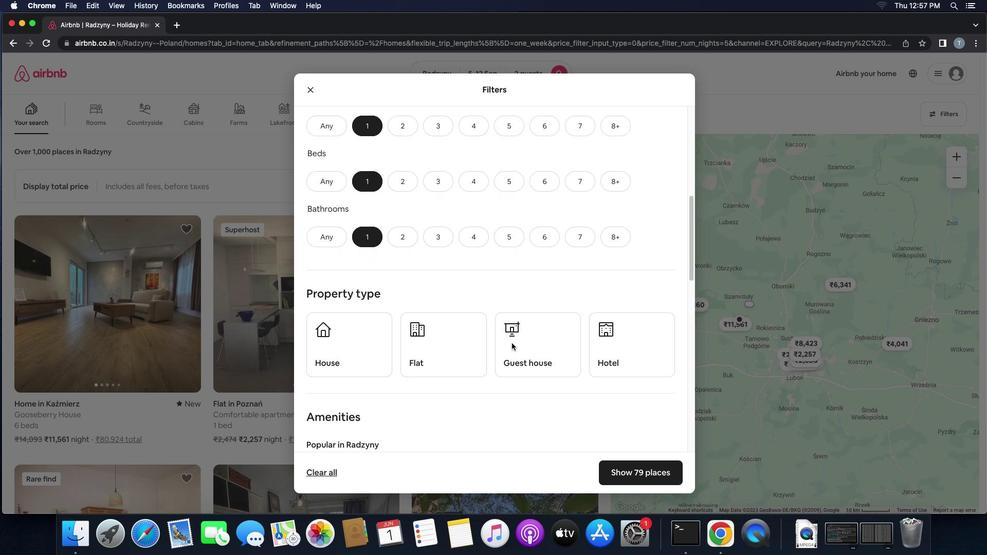 
Action: Mouse scrolled (512, 343) with delta (0, 0)
Screenshot: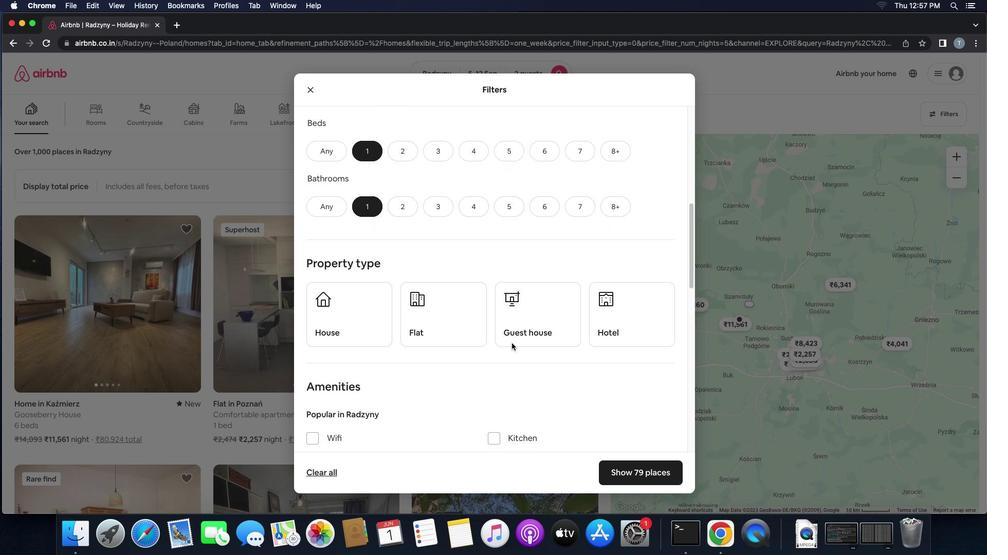 
Action: Mouse scrolled (512, 343) with delta (0, 0)
Screenshot: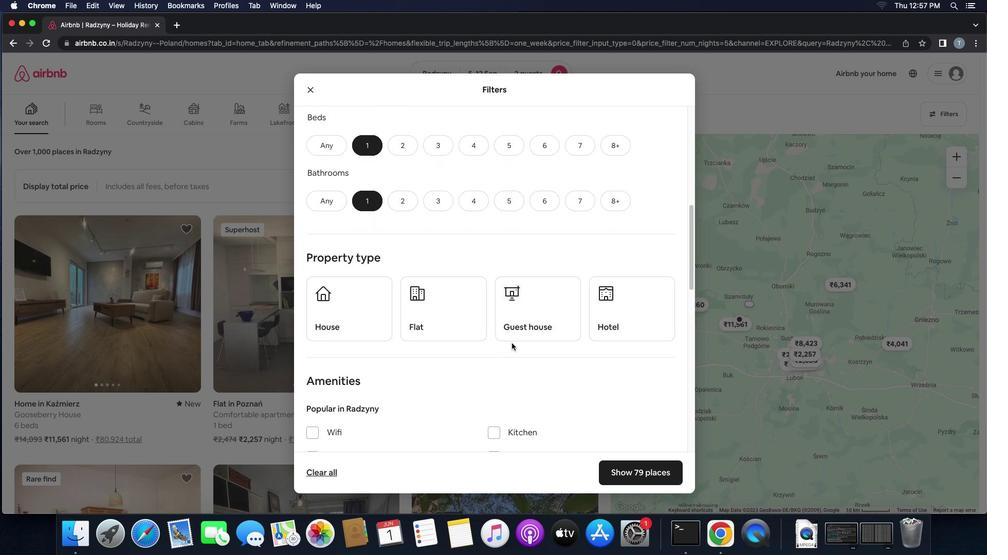 
Action: Mouse scrolled (512, 343) with delta (0, 0)
Screenshot: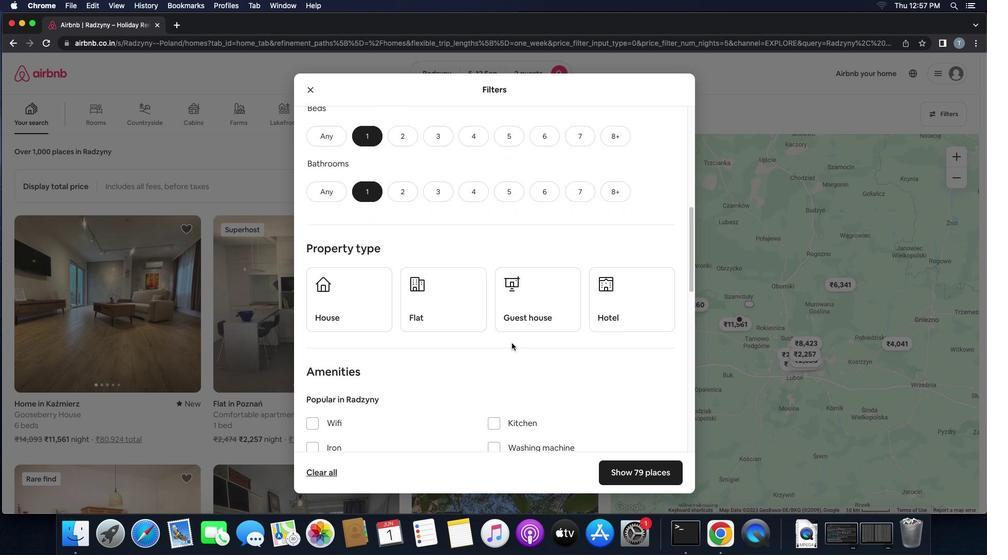 
Action: Mouse scrolled (512, 343) with delta (0, 0)
Screenshot: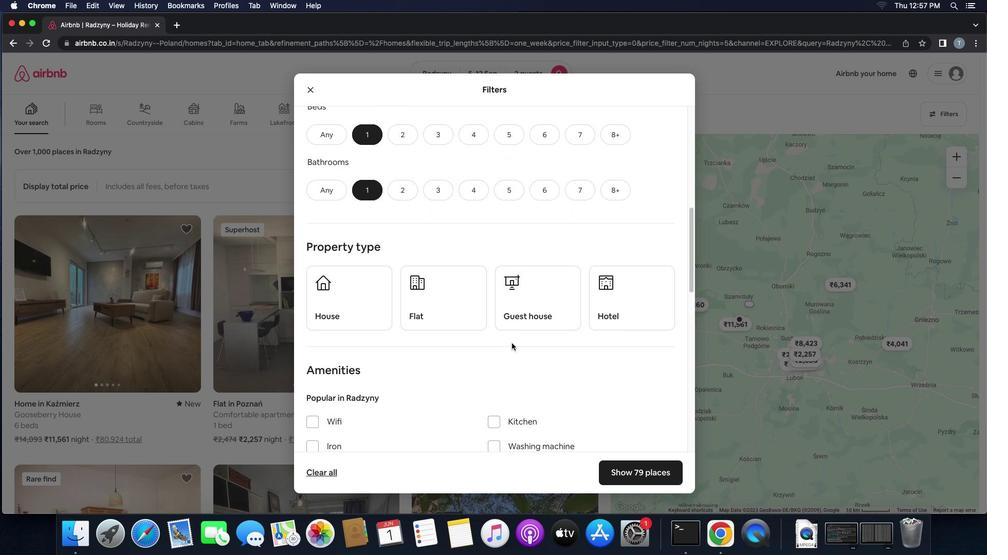 
Action: Mouse scrolled (512, 343) with delta (0, 0)
Screenshot: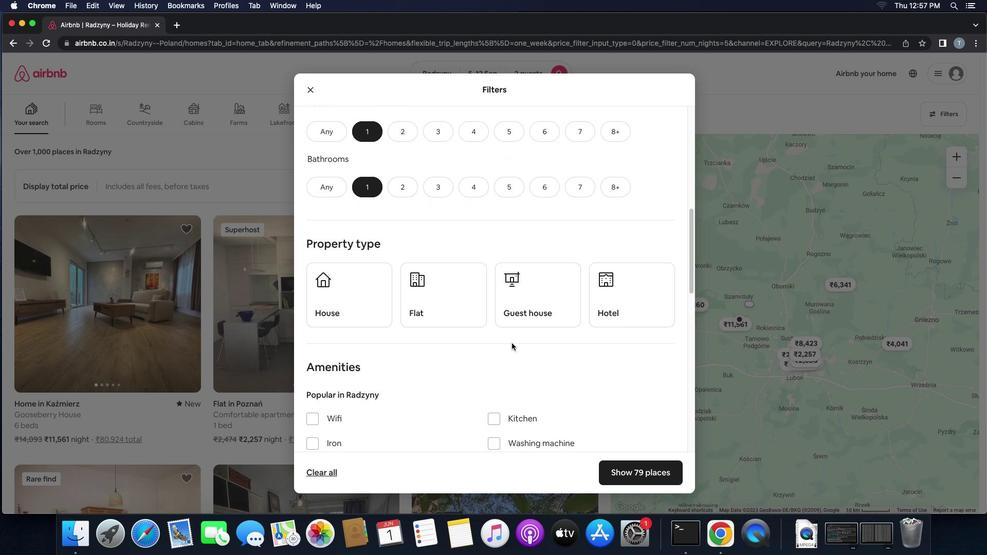 
Action: Mouse scrolled (512, 343) with delta (0, 0)
Screenshot: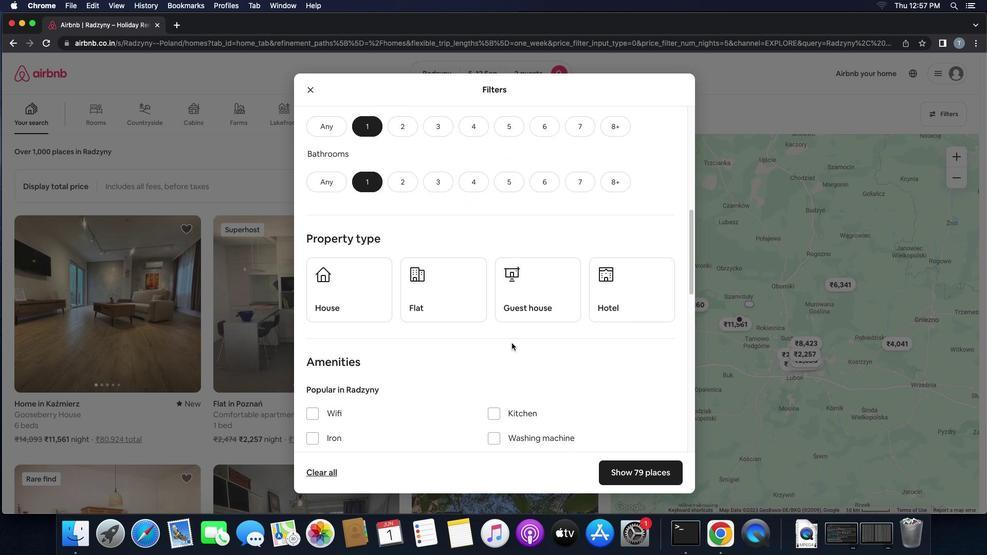 
Action: Mouse scrolled (512, 343) with delta (0, 0)
Screenshot: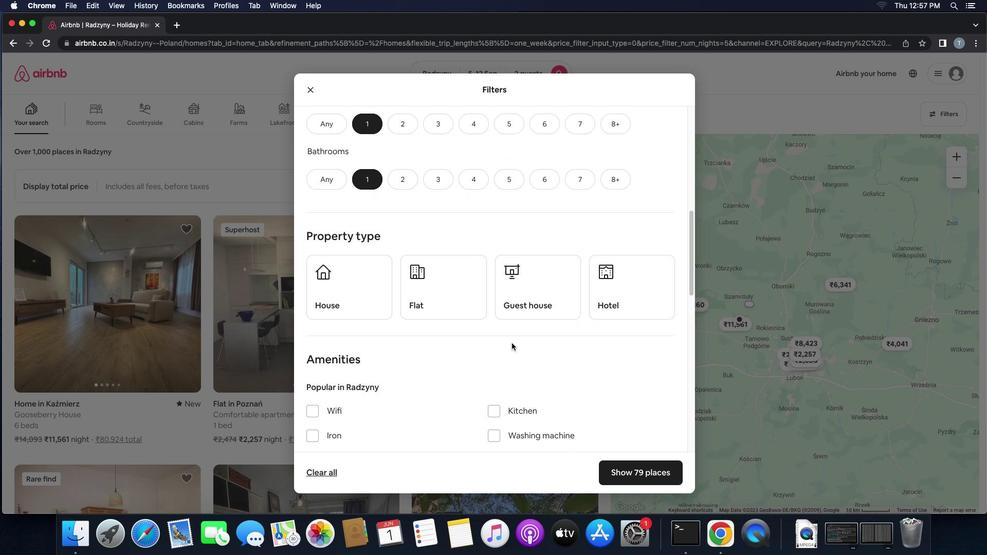 
Action: Mouse scrolled (512, 343) with delta (0, 0)
Screenshot: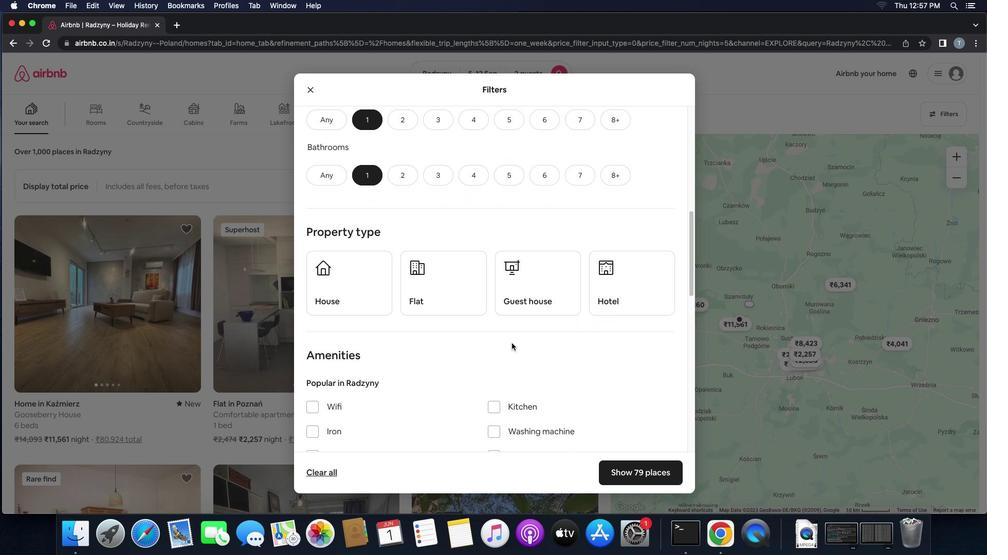 
Action: Mouse scrolled (512, 343) with delta (0, 0)
Screenshot: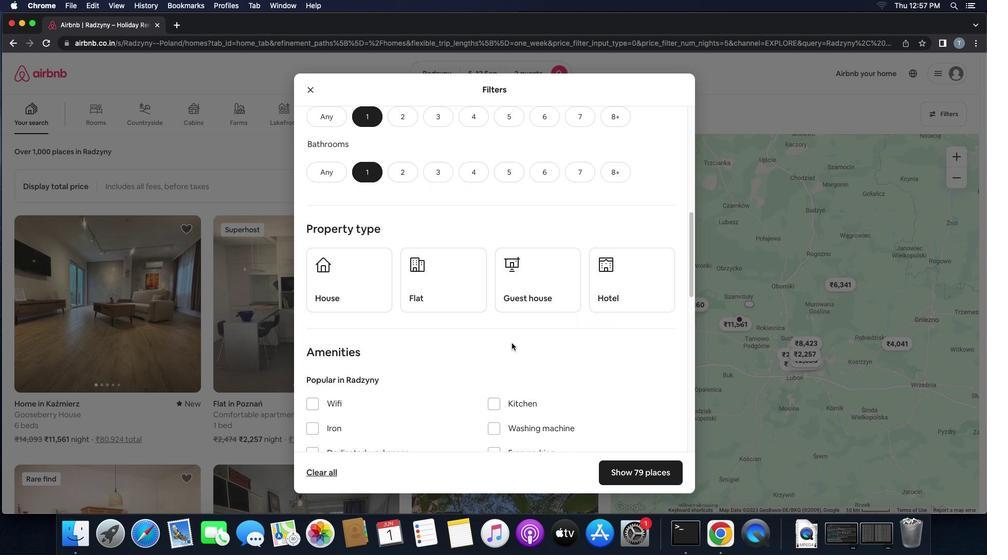 
Action: Mouse moved to (354, 283)
Screenshot: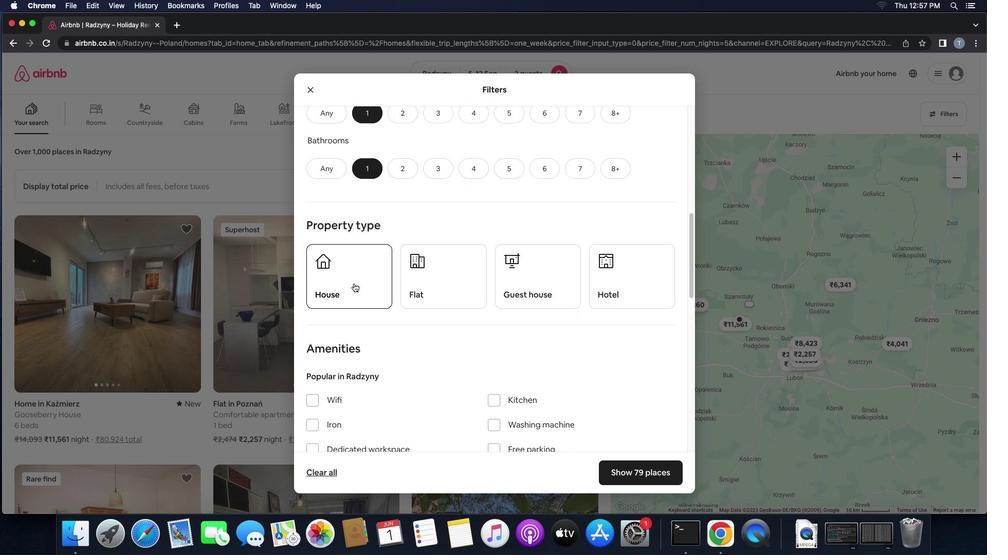 
Action: Mouse pressed left at (354, 283)
Screenshot: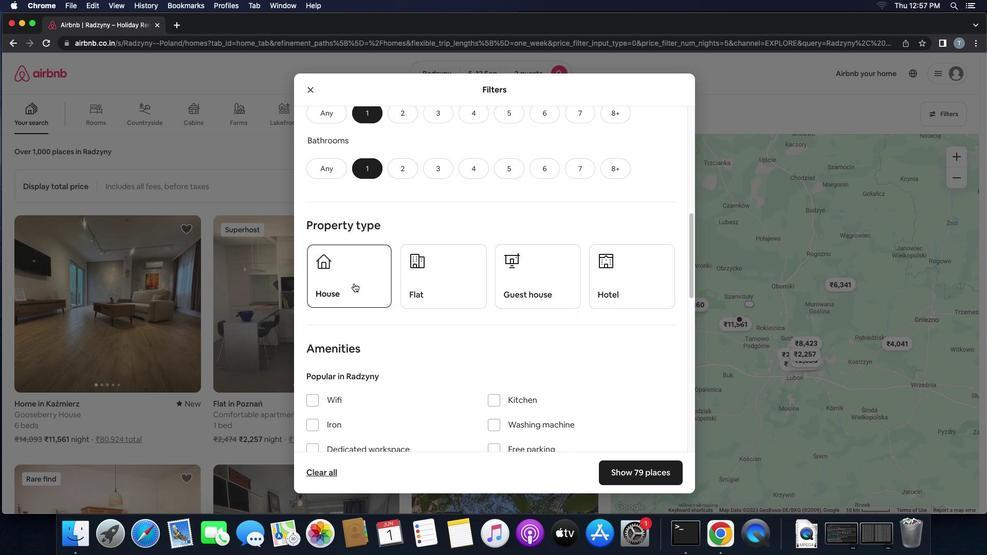 
Action: Mouse moved to (482, 289)
Screenshot: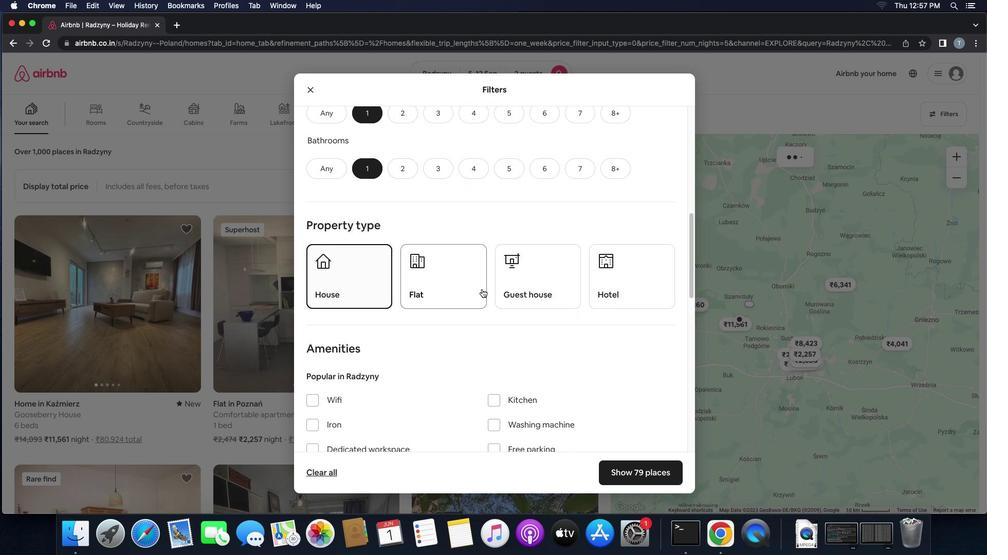 
Action: Mouse pressed left at (482, 289)
Screenshot: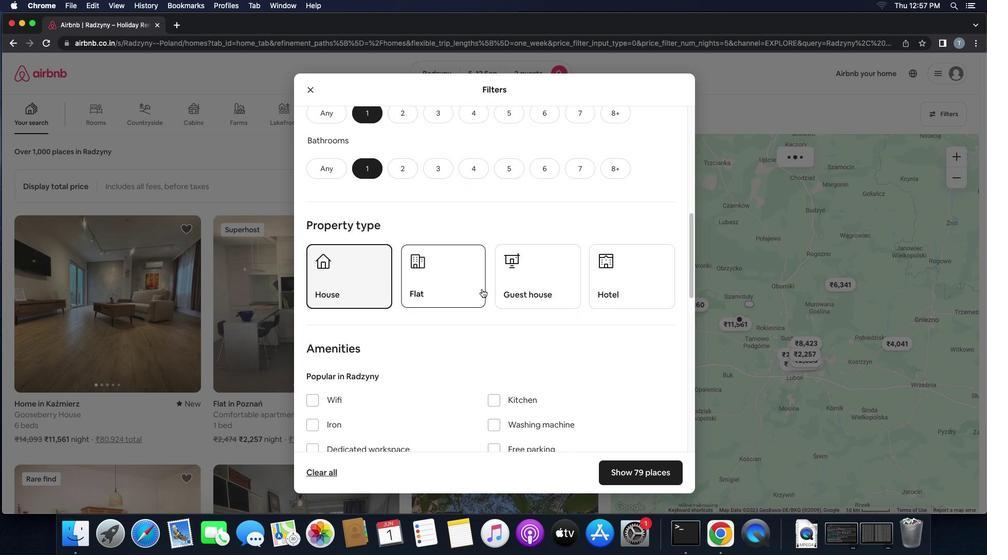 
Action: Mouse moved to (532, 289)
Screenshot: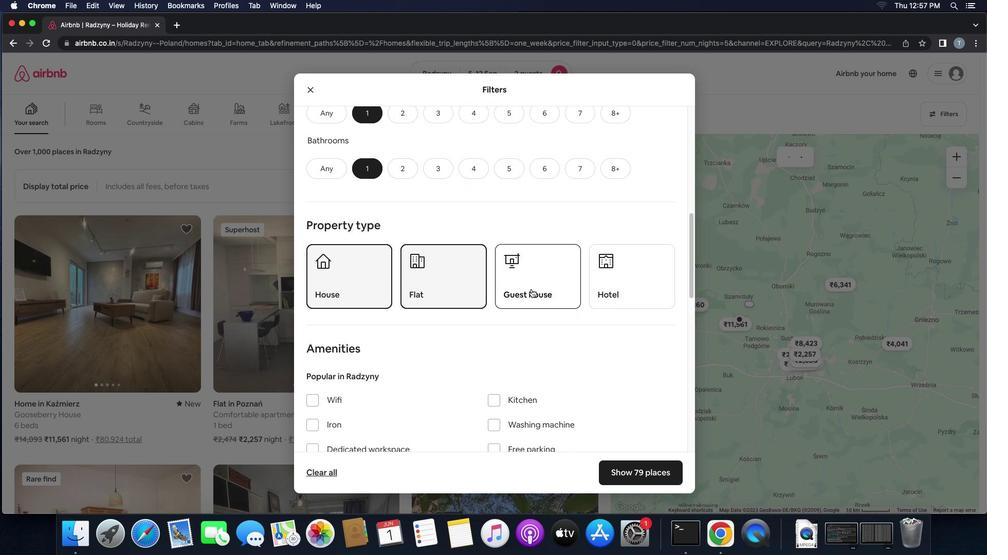 
Action: Mouse pressed left at (532, 289)
Screenshot: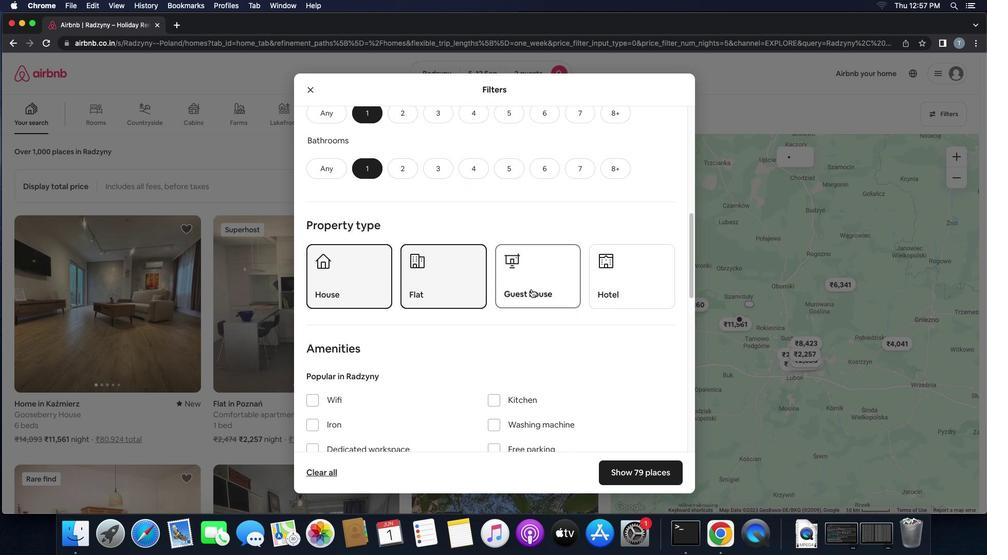 
Action: Mouse moved to (626, 290)
Screenshot: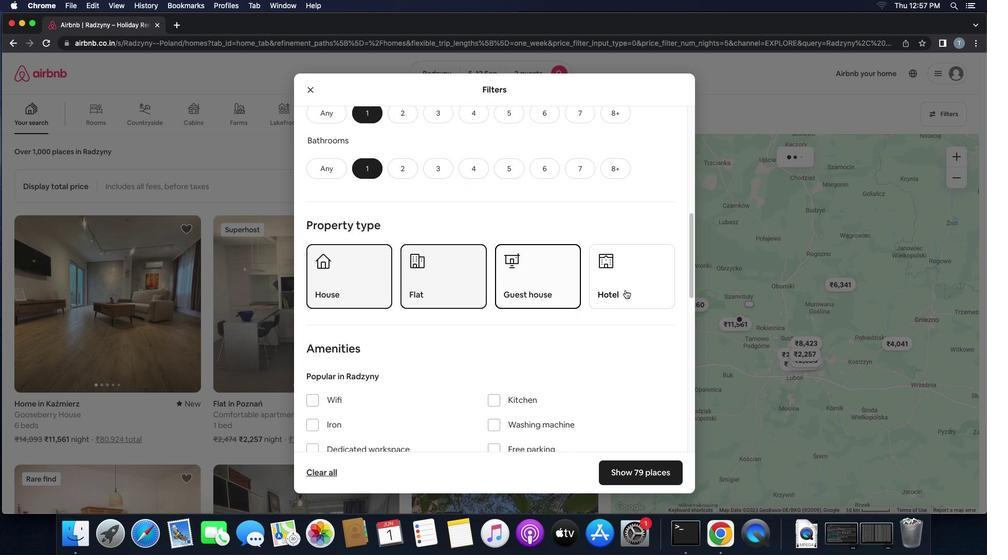 
Action: Mouse pressed left at (626, 290)
Screenshot: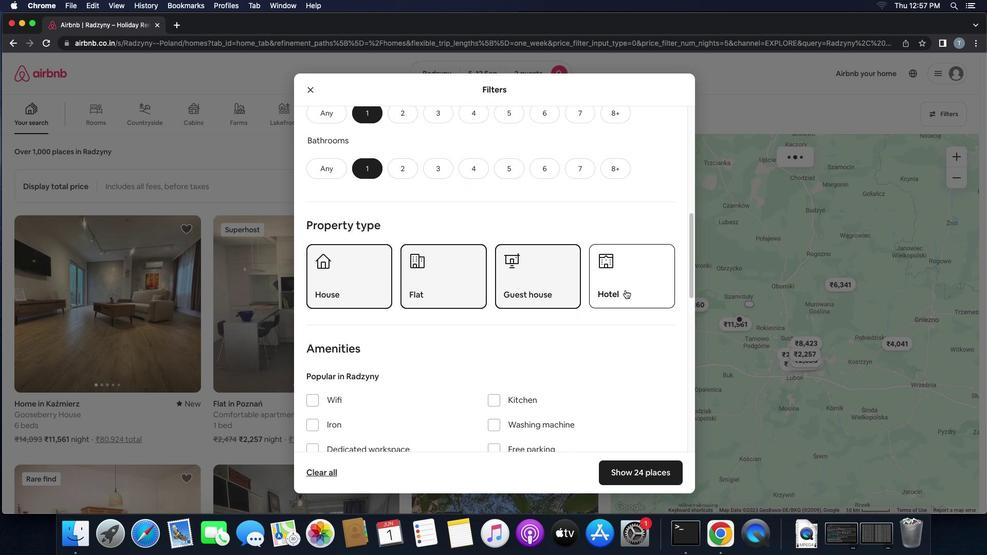 
Action: Mouse moved to (577, 324)
Screenshot: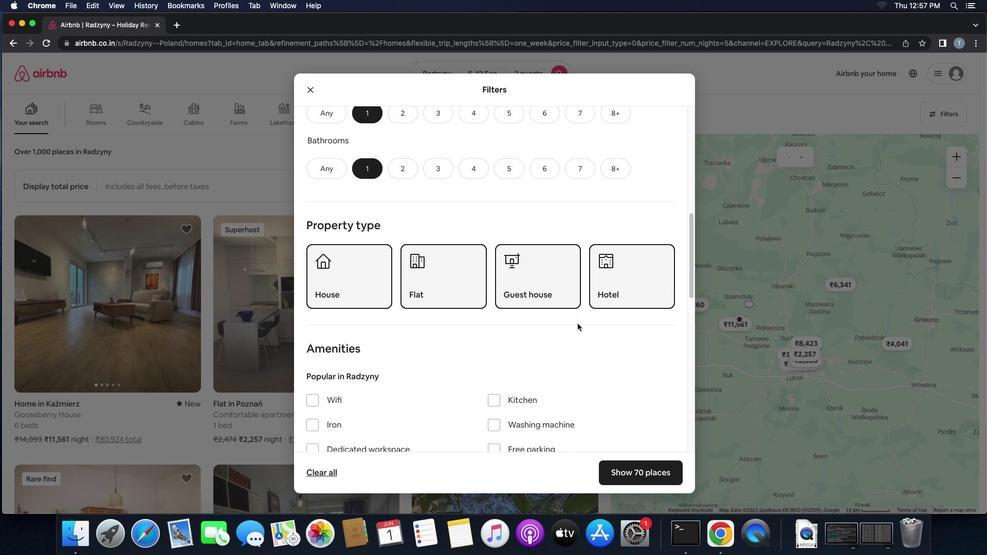 
Action: Mouse scrolled (577, 324) with delta (0, 0)
Screenshot: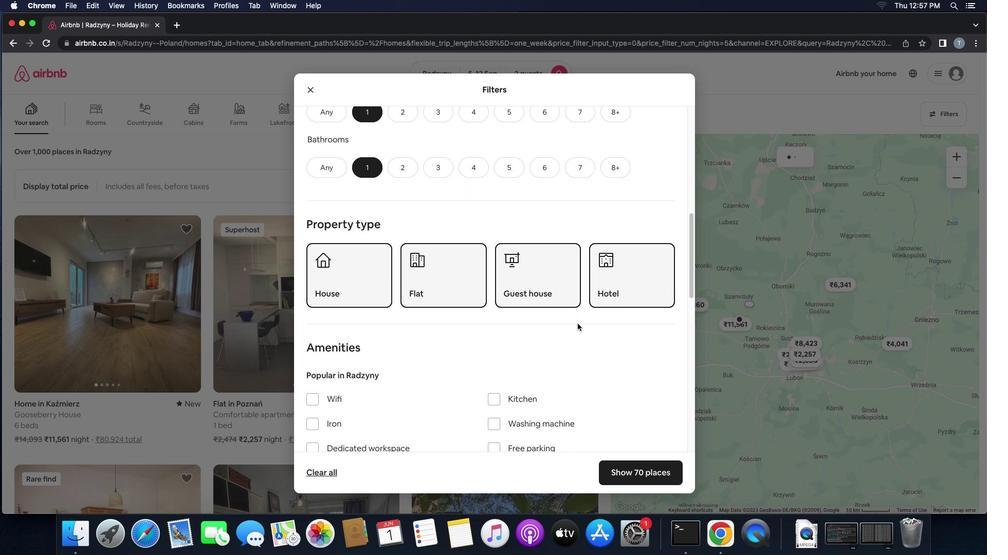 
Action: Mouse scrolled (577, 324) with delta (0, 0)
Screenshot: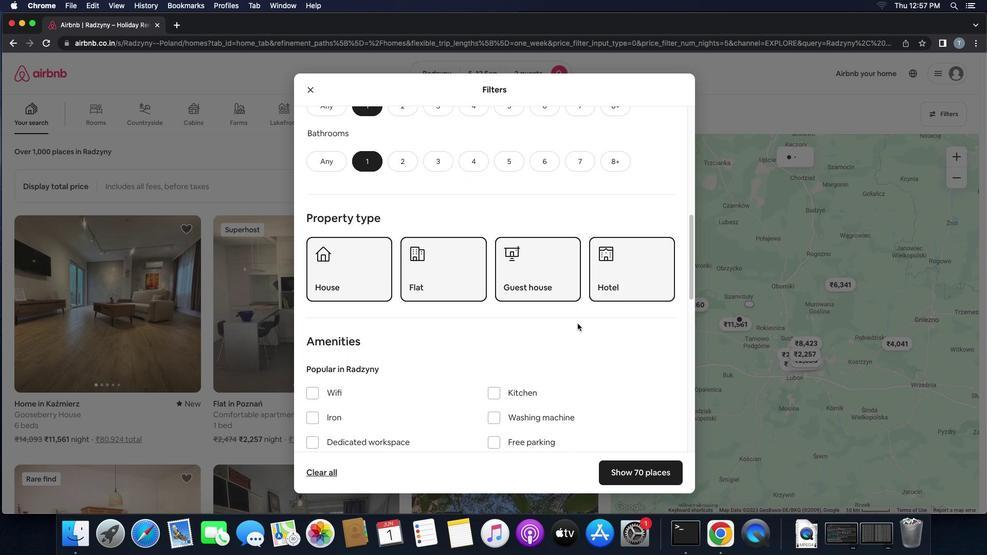 
Action: Mouse scrolled (577, 324) with delta (0, -1)
Screenshot: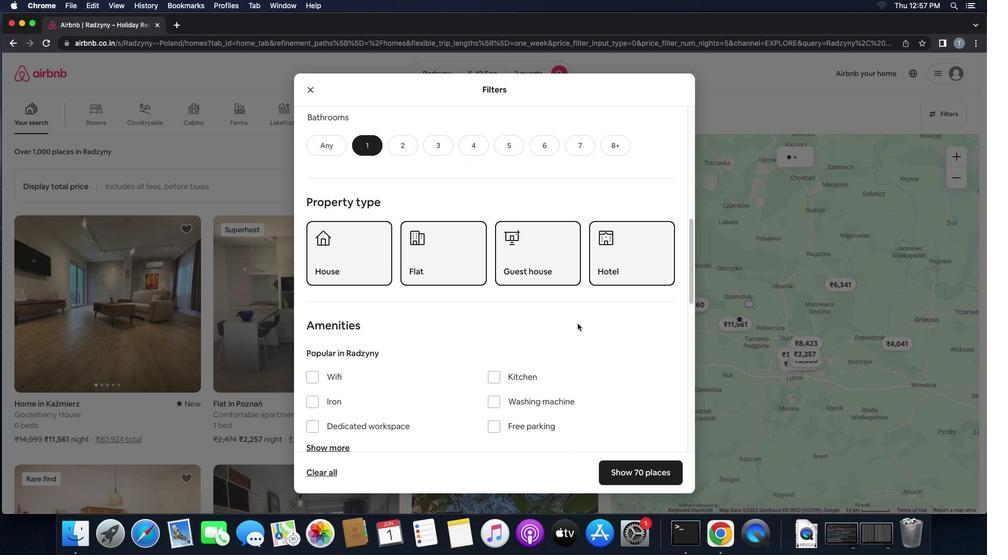 
Action: Mouse moved to (577, 325)
Screenshot: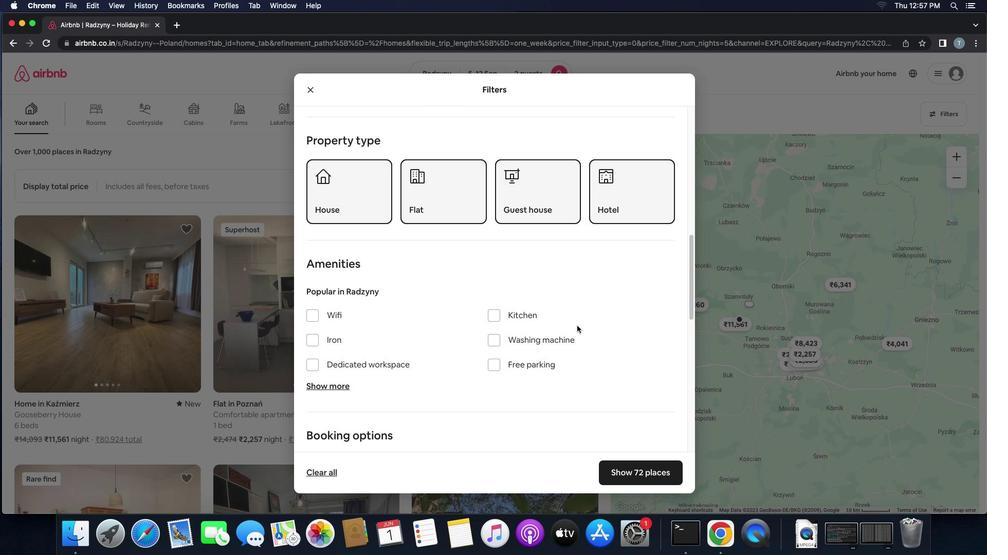 
Action: Mouse scrolled (577, 325) with delta (0, 0)
Screenshot: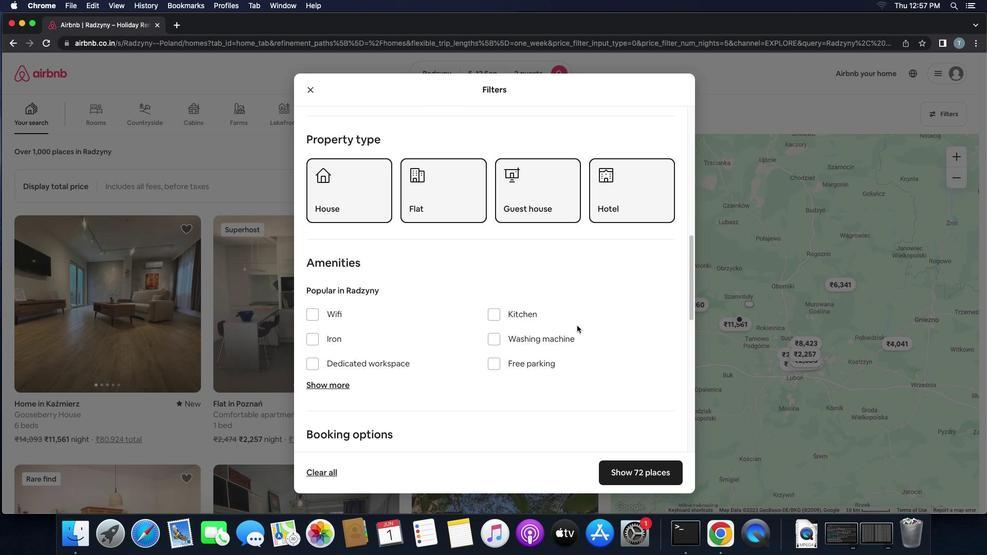 
Action: Mouse scrolled (577, 325) with delta (0, 0)
Screenshot: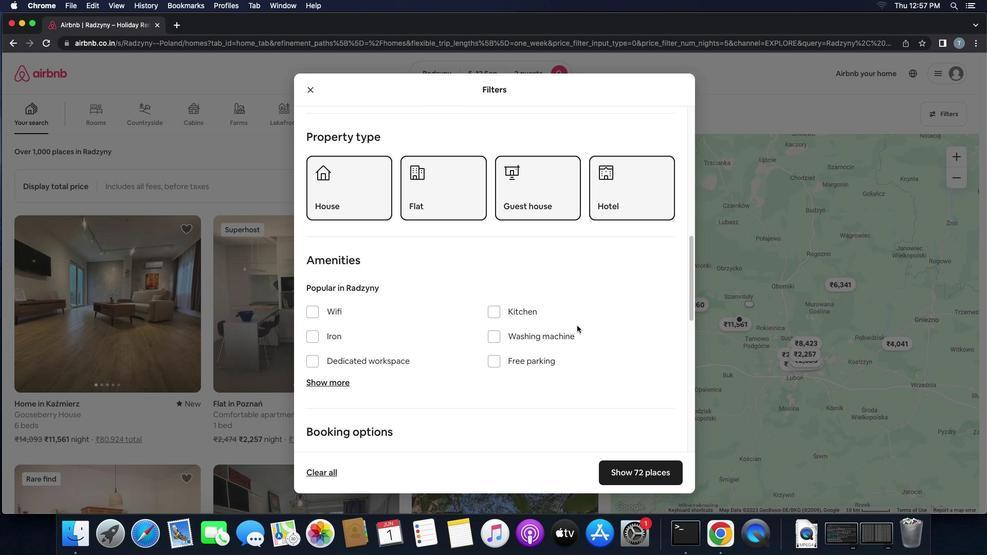 
Action: Mouse scrolled (577, 325) with delta (0, 0)
Screenshot: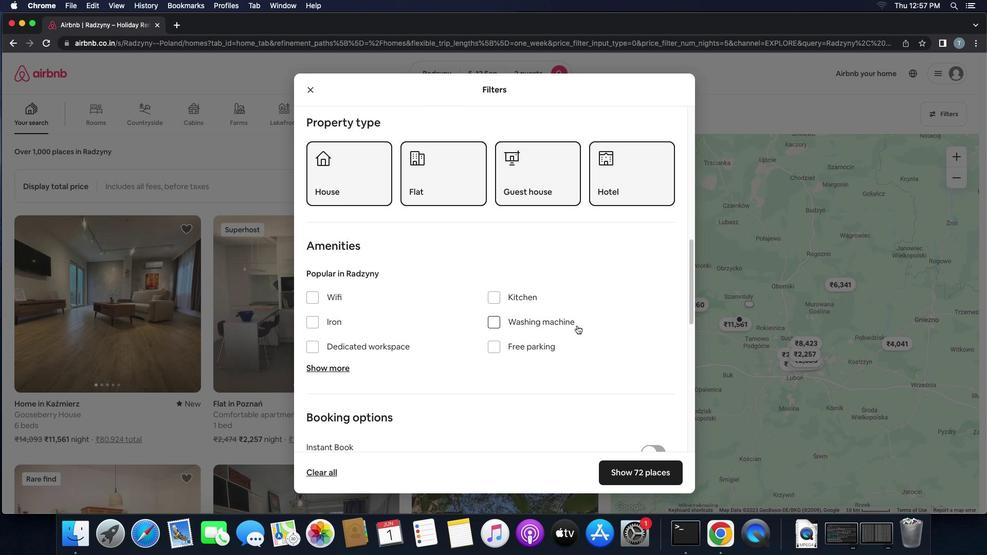 
Action: Mouse scrolled (577, 325) with delta (0, 0)
Screenshot: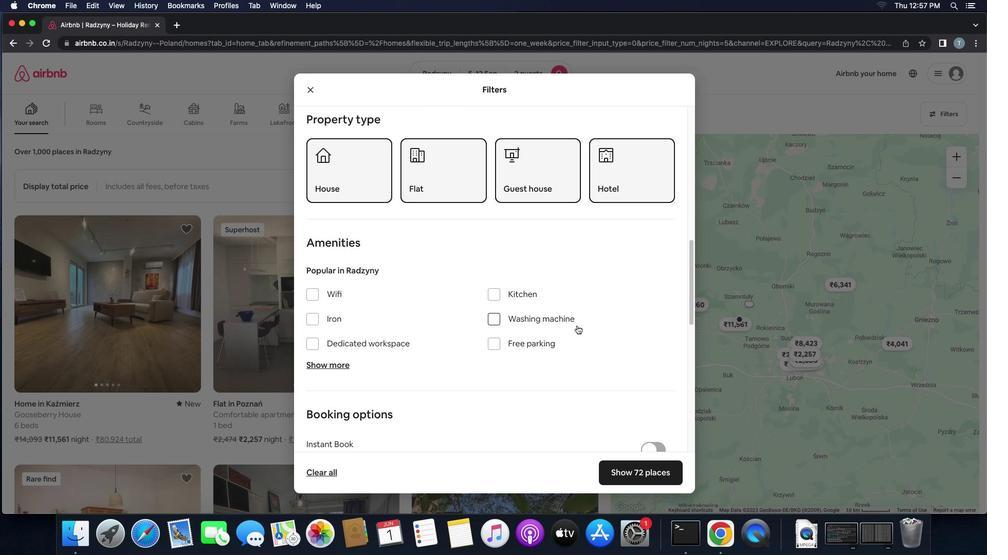 
Action: Mouse scrolled (577, 325) with delta (0, 0)
Screenshot: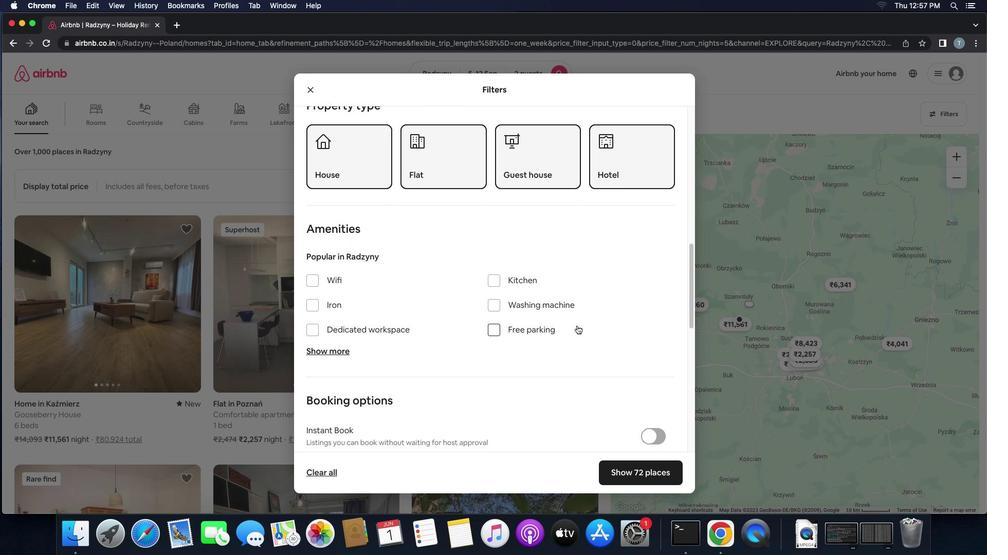 
Action: Mouse scrolled (577, 325) with delta (0, 0)
Screenshot: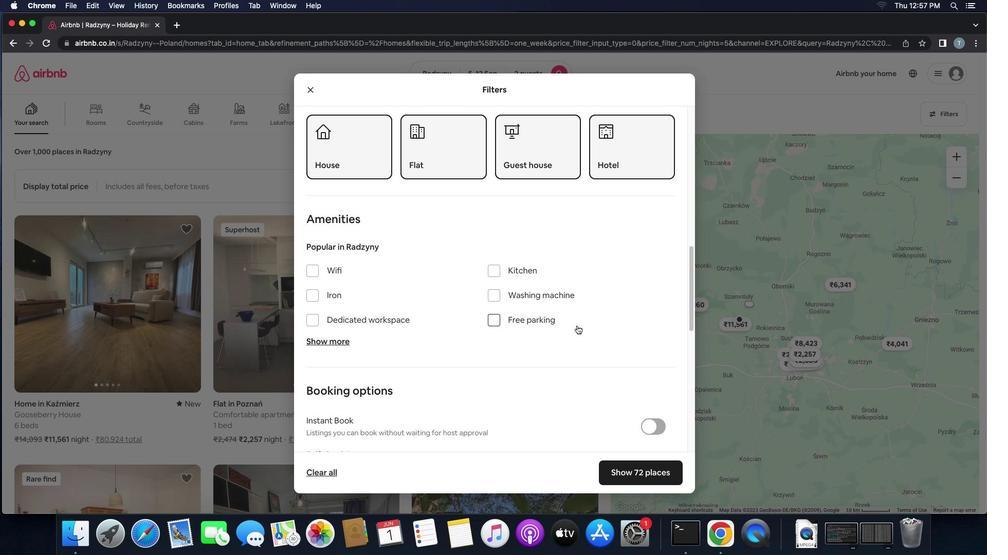 
Action: Mouse scrolled (577, 325) with delta (0, -1)
Screenshot: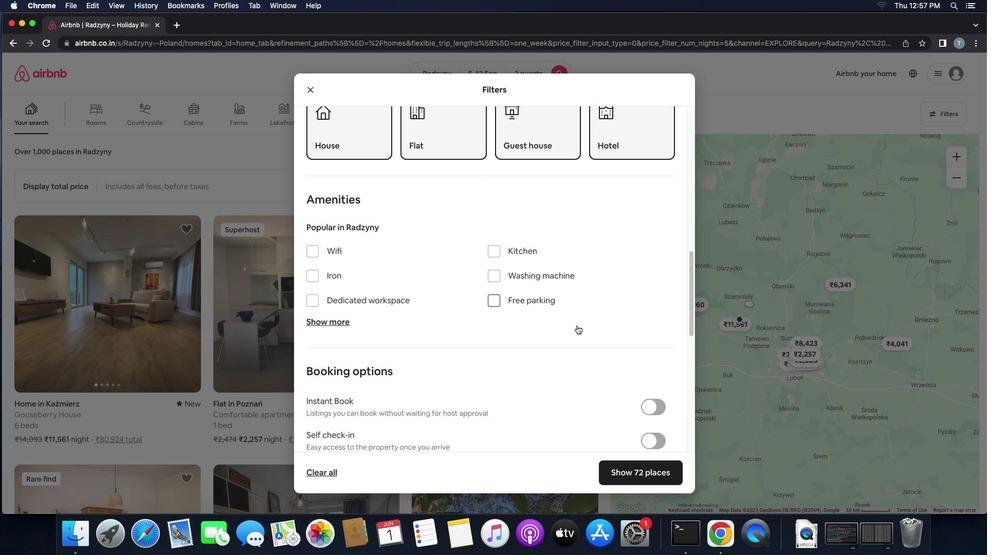 
Action: Mouse scrolled (577, 325) with delta (0, -1)
Screenshot: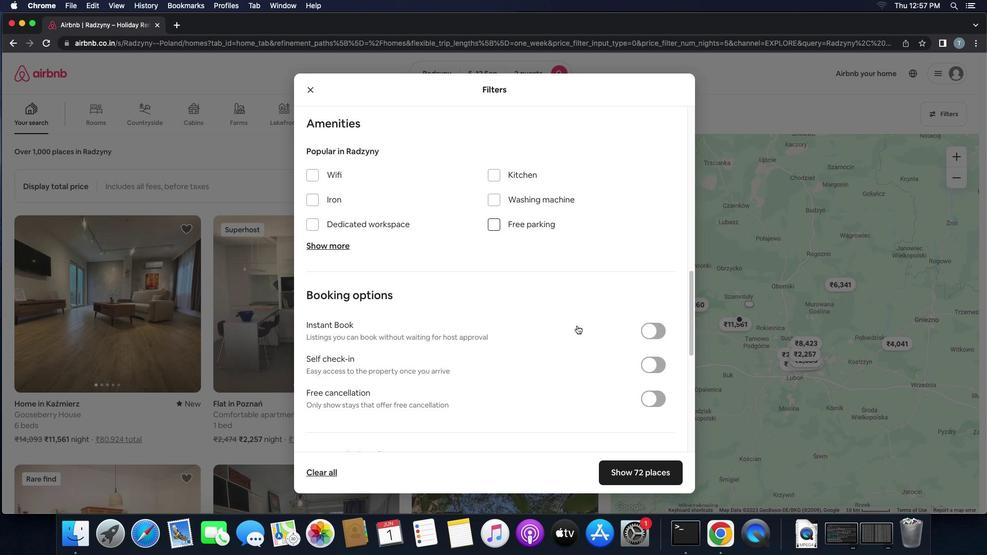 
Action: Mouse scrolled (577, 325) with delta (0, 0)
Screenshot: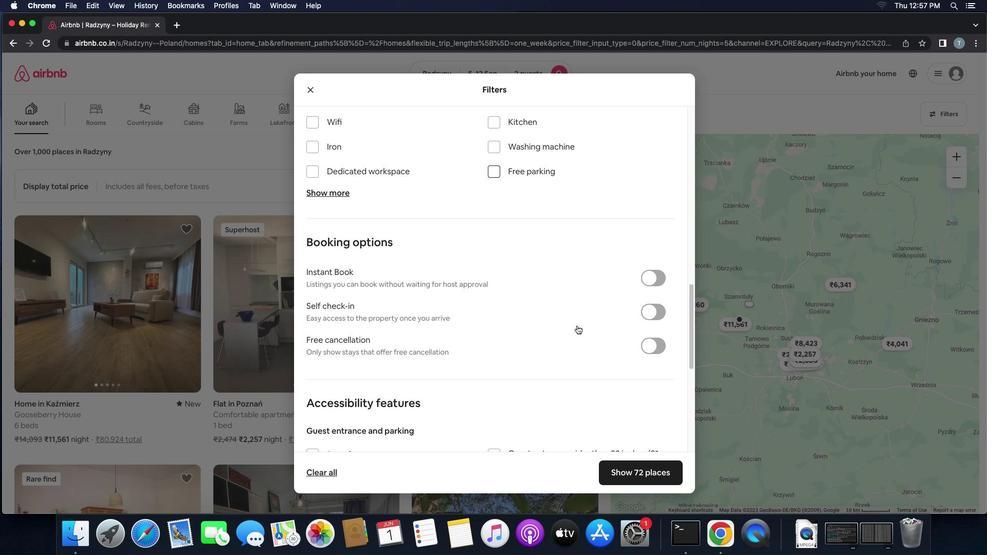 
Action: Mouse scrolled (577, 325) with delta (0, 0)
Screenshot: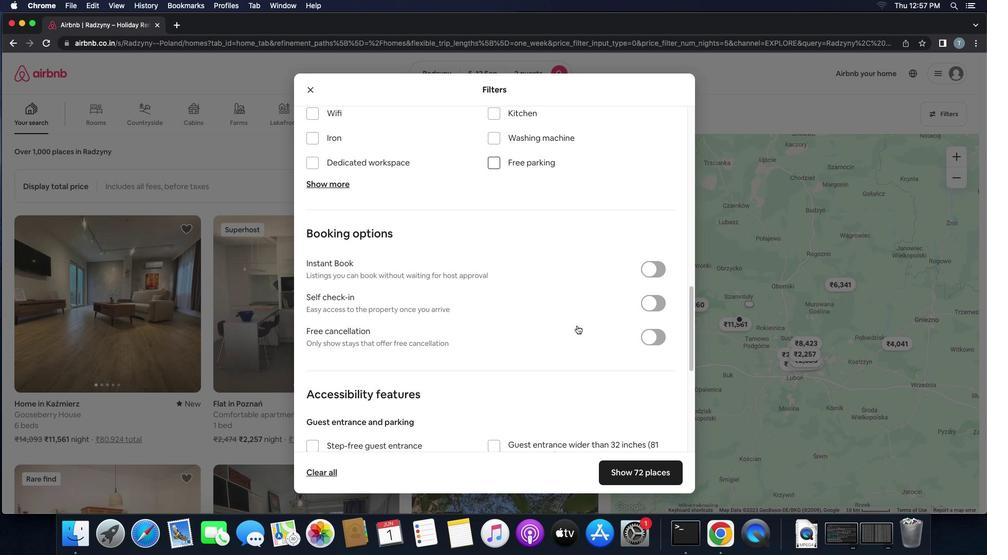 
Action: Mouse scrolled (577, 325) with delta (0, -1)
Screenshot: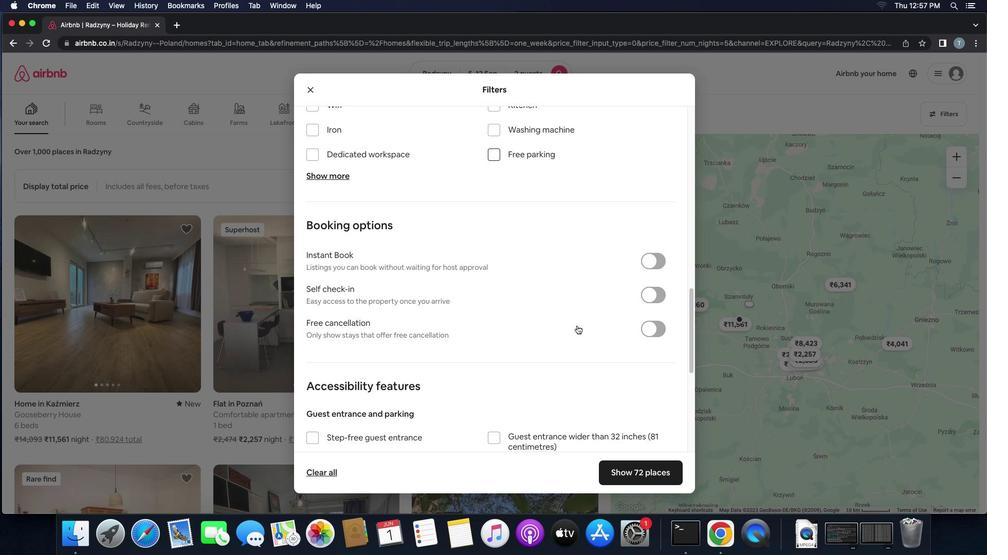 
Action: Mouse moved to (651, 235)
Screenshot: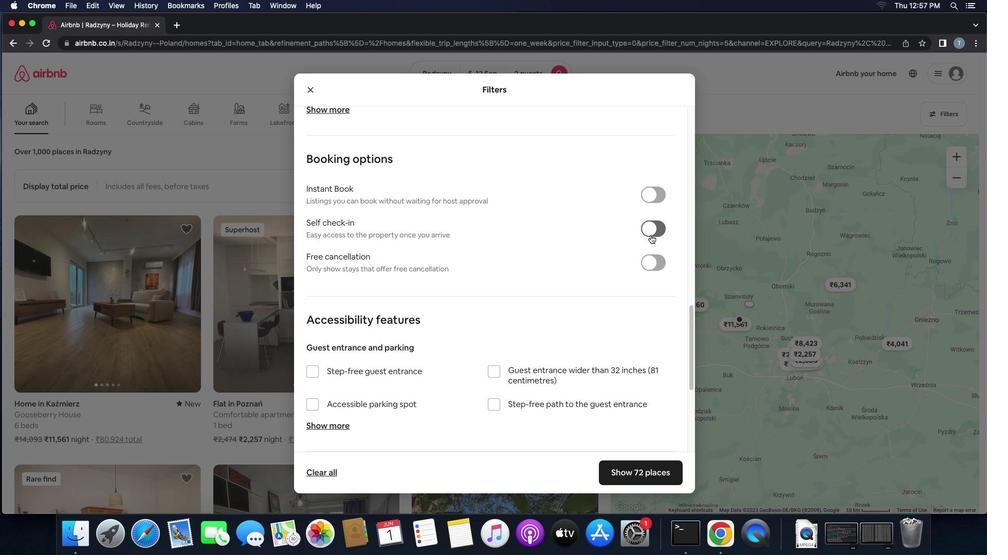 
Action: Mouse pressed left at (651, 235)
Screenshot: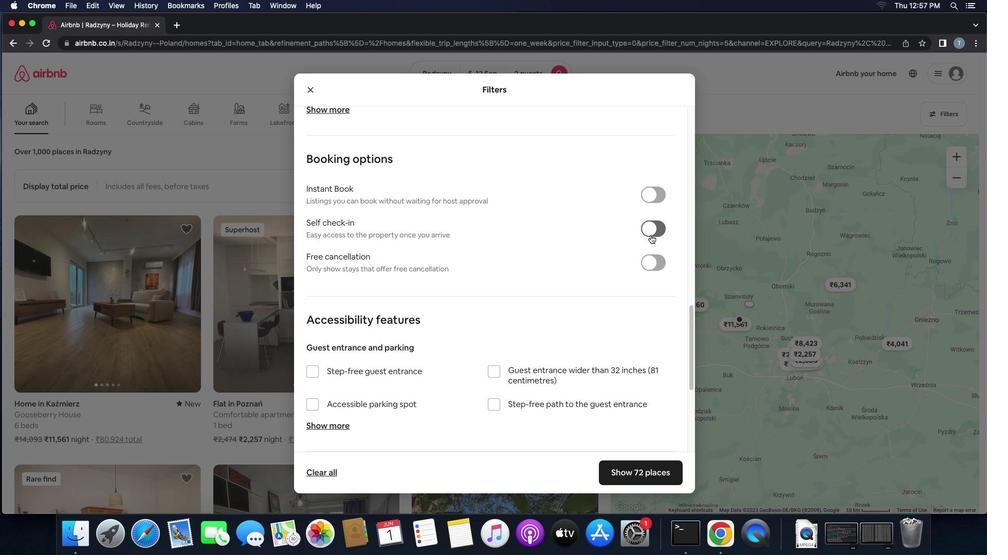 
Action: Mouse moved to (514, 313)
Screenshot: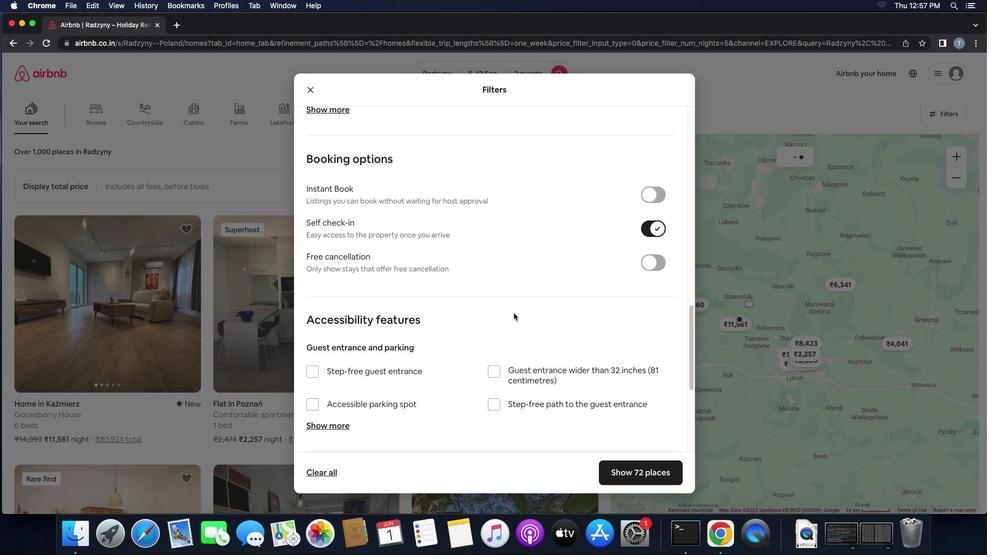 
Action: Mouse scrolled (514, 313) with delta (0, 0)
Screenshot: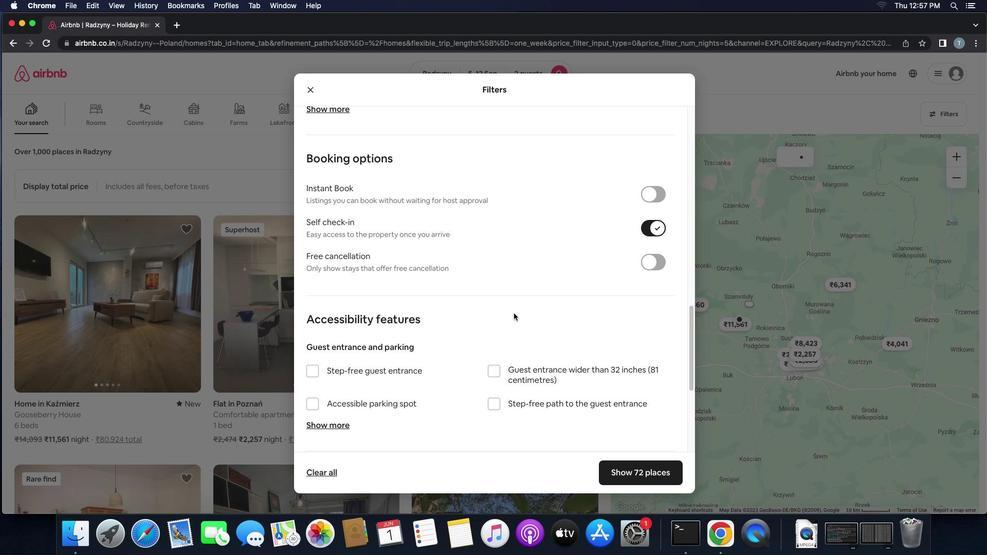 
Action: Mouse scrolled (514, 313) with delta (0, 0)
Screenshot: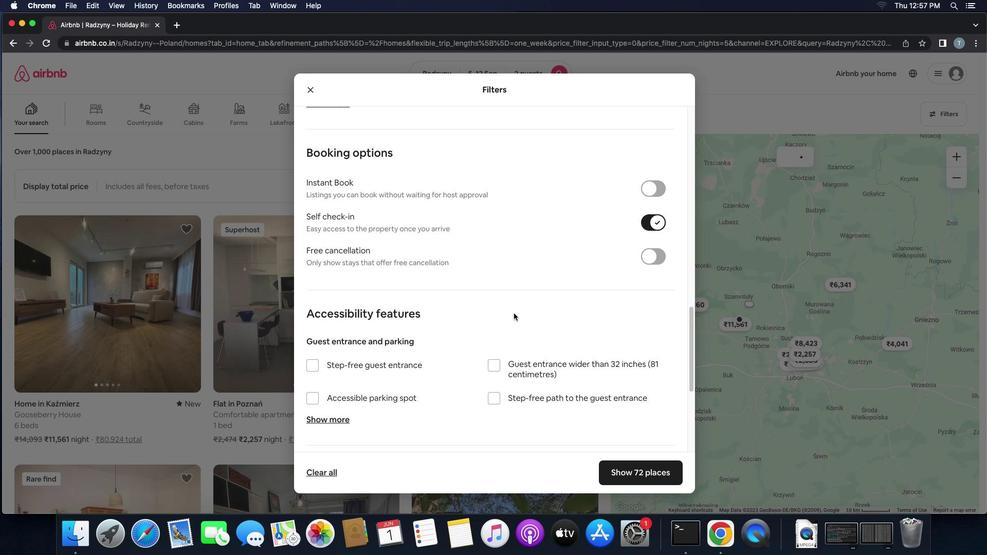 
Action: Mouse scrolled (514, 313) with delta (0, -1)
Screenshot: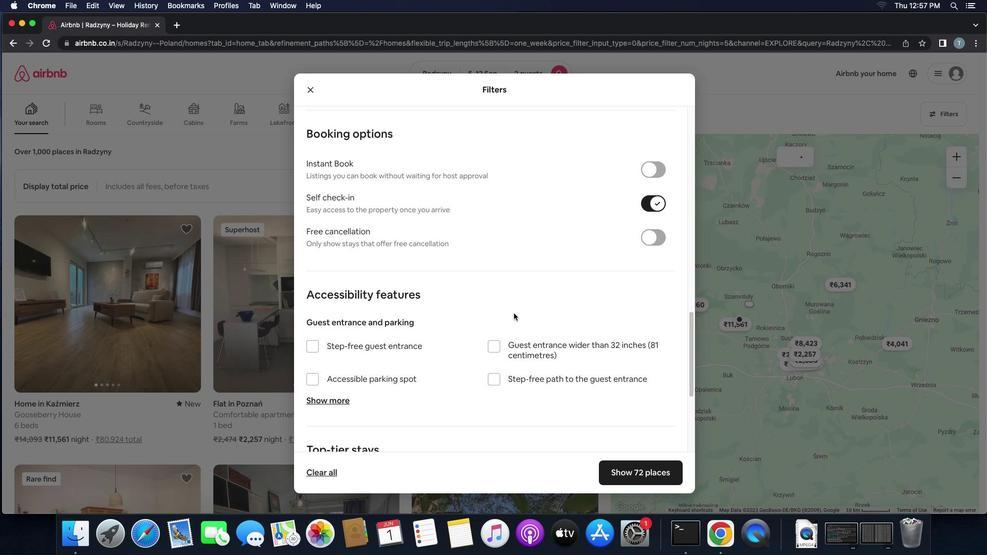 
Action: Mouse scrolled (514, 313) with delta (0, -2)
Screenshot: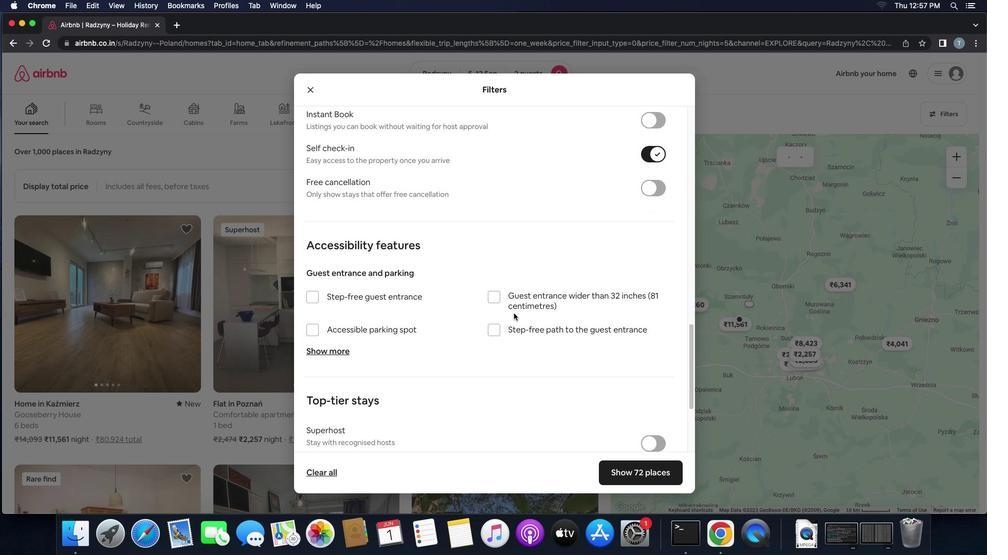 
Action: Mouse moved to (513, 315)
Screenshot: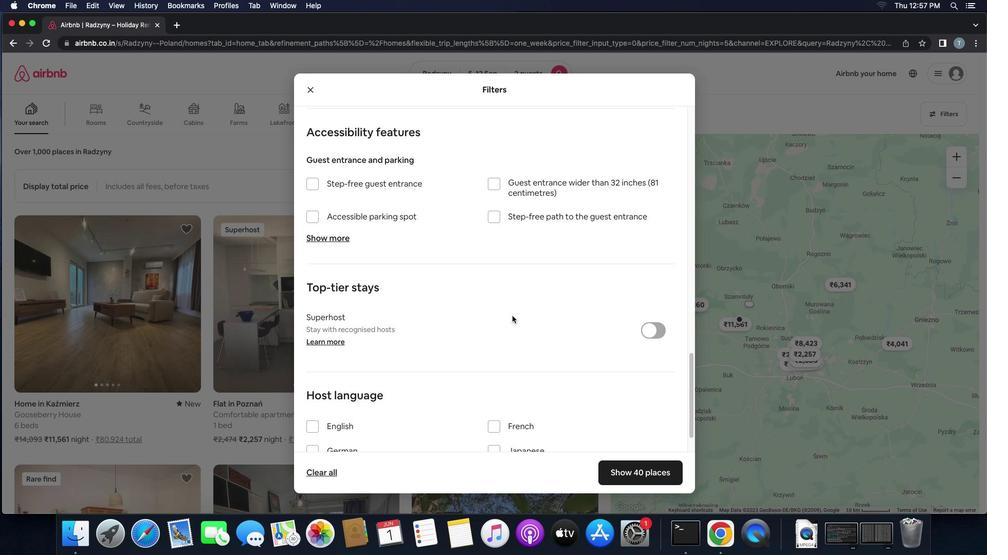 
Action: Mouse scrolled (513, 315) with delta (0, 0)
Screenshot: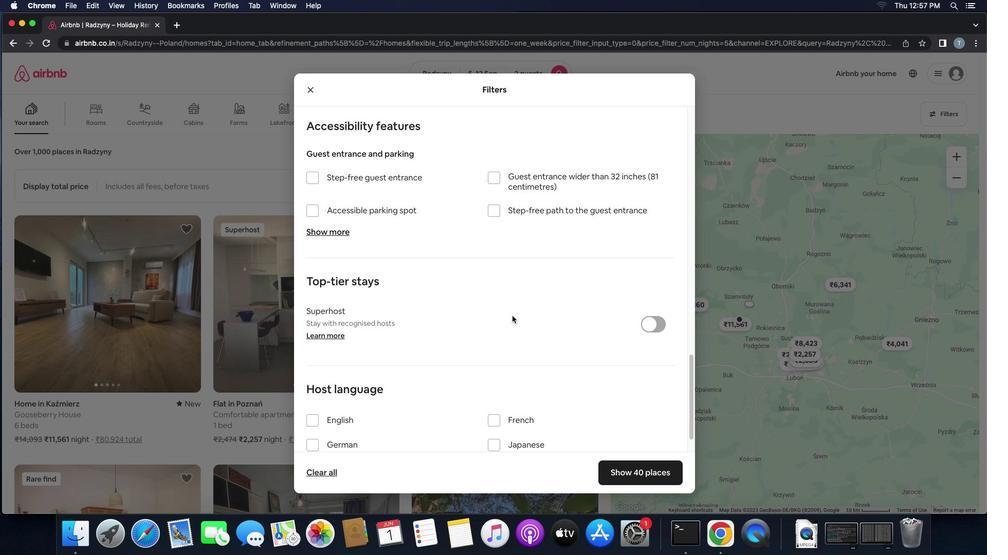 
Action: Mouse scrolled (513, 315) with delta (0, 0)
Screenshot: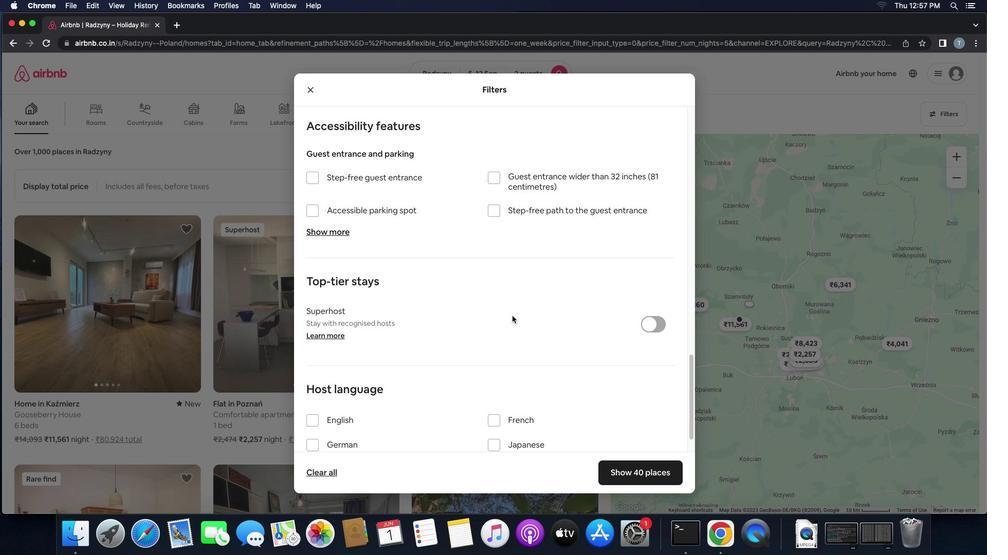 
Action: Mouse scrolled (513, 315) with delta (0, -1)
Screenshot: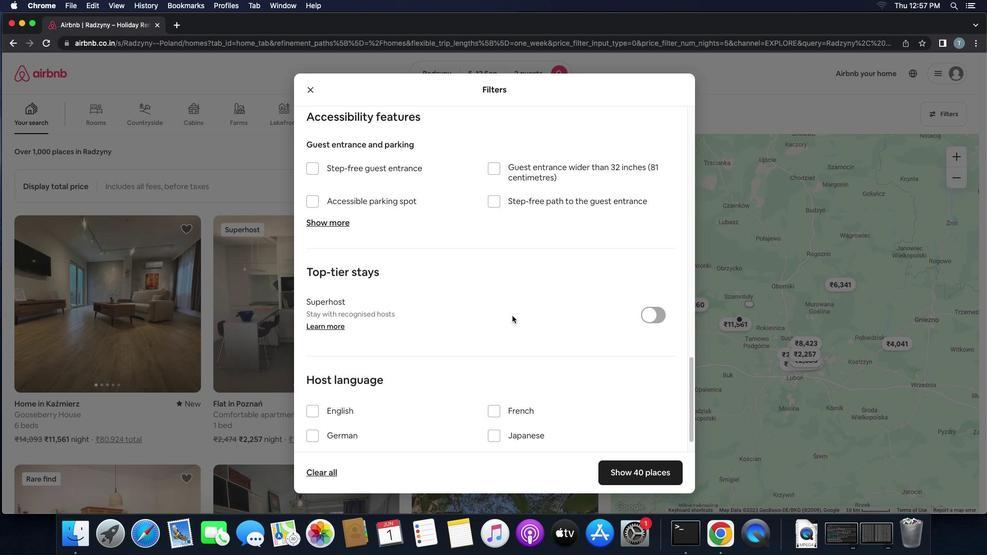 
Action: Mouse scrolled (513, 315) with delta (0, -2)
Screenshot: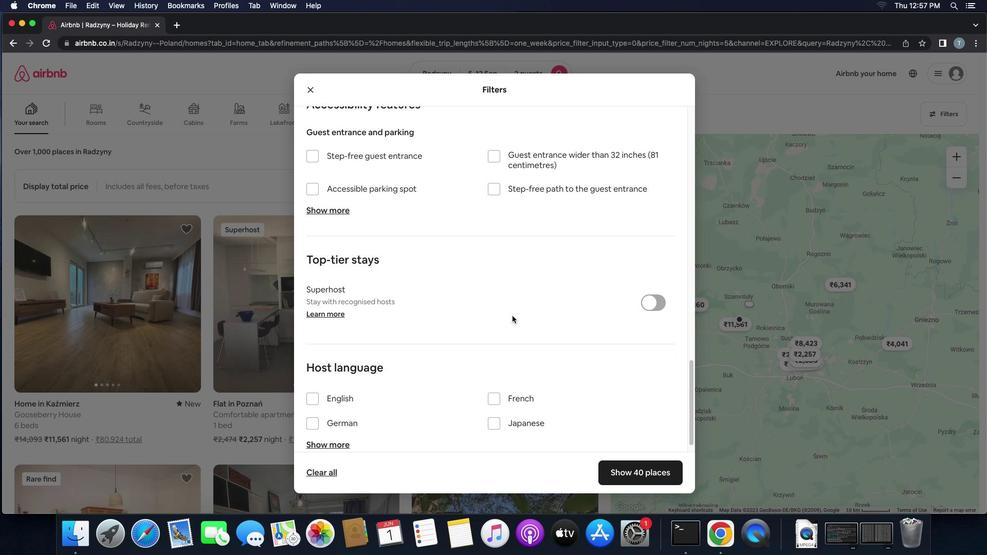 
Action: Mouse moved to (316, 379)
Screenshot: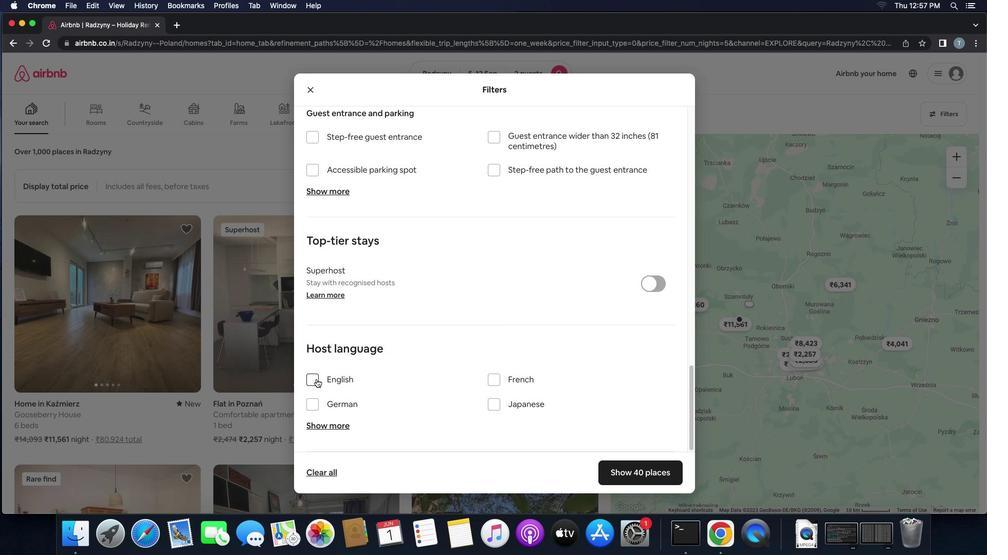 
Action: Mouse pressed left at (316, 379)
Screenshot: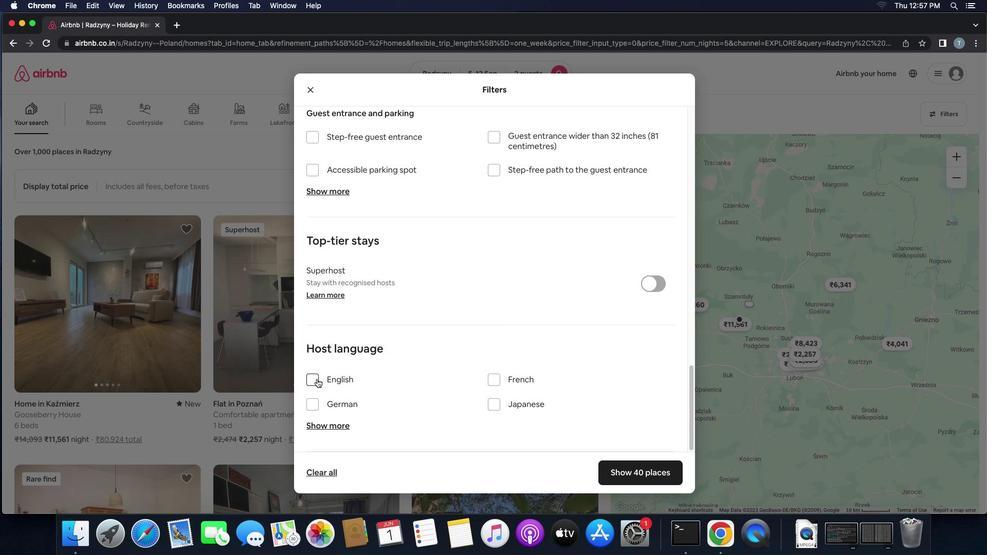 
Action: Mouse moved to (635, 479)
Screenshot: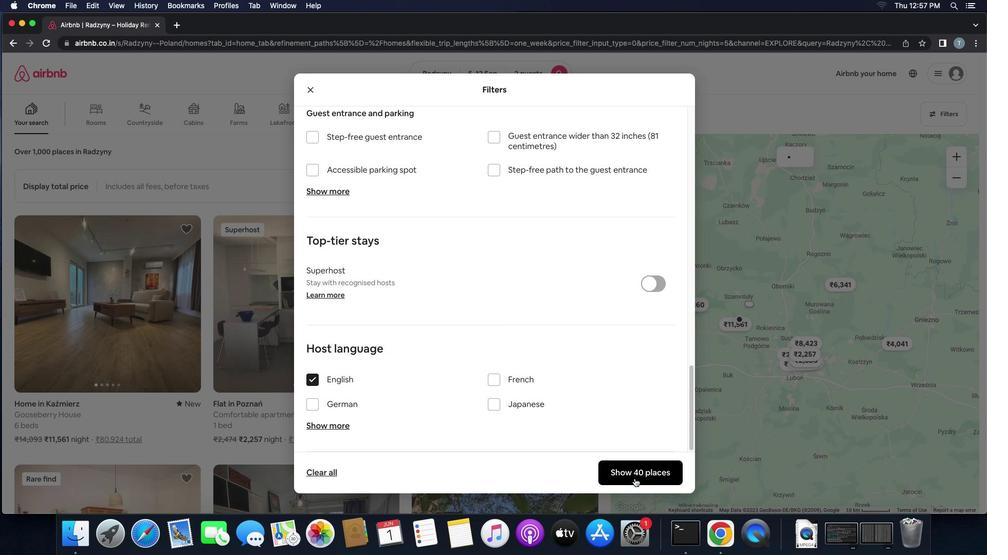 
Action: Mouse pressed left at (635, 479)
Screenshot: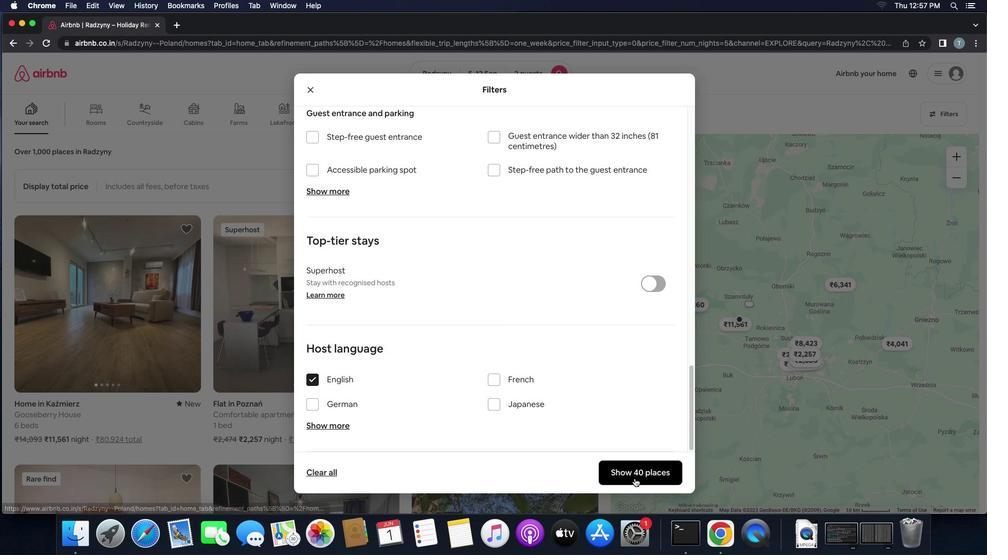 
